 Task: Look for space in Gaillimh, Ireland from 3rd June, 2023 to 9th June, 2023 for 2 adults in price range Rs.6000 to Rs.12000. Place can be entire place with 1  bedroom having 1 bed and 1 bathroom. Property type can be house, flat, guest house, hotel. Booking option can be shelf check-in. Required host language is English.
Action: Mouse moved to (410, 72)
Screenshot: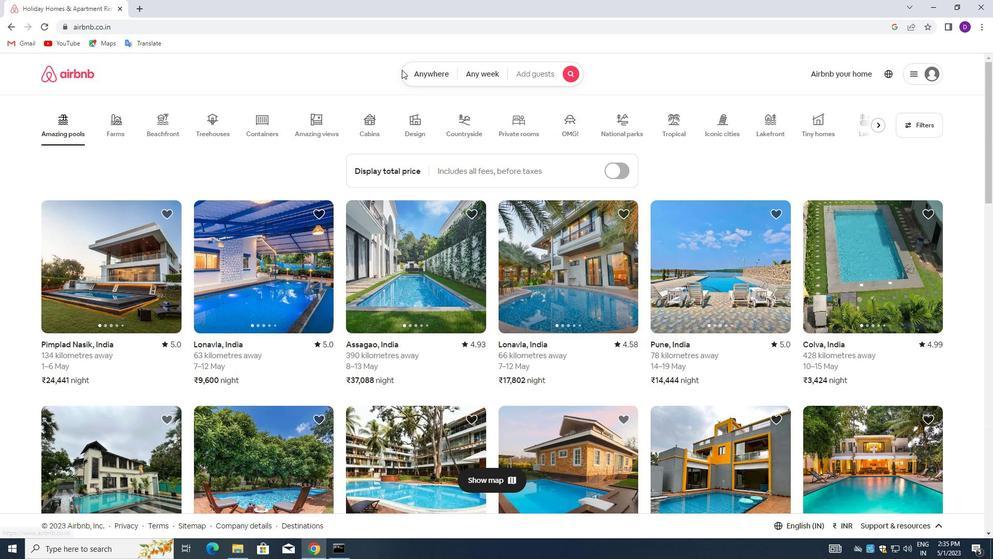 
Action: Mouse pressed left at (410, 72)
Screenshot: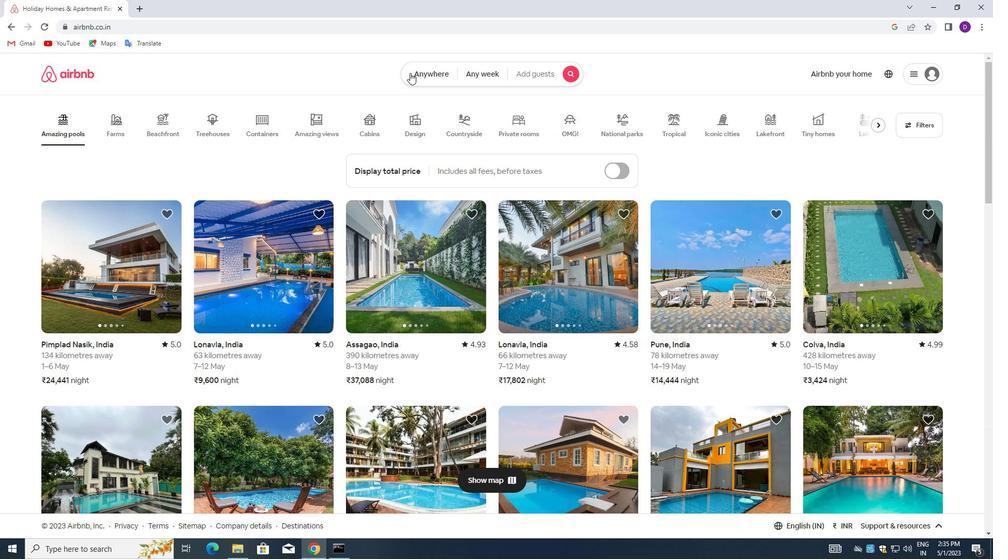 
Action: Mouse moved to (311, 115)
Screenshot: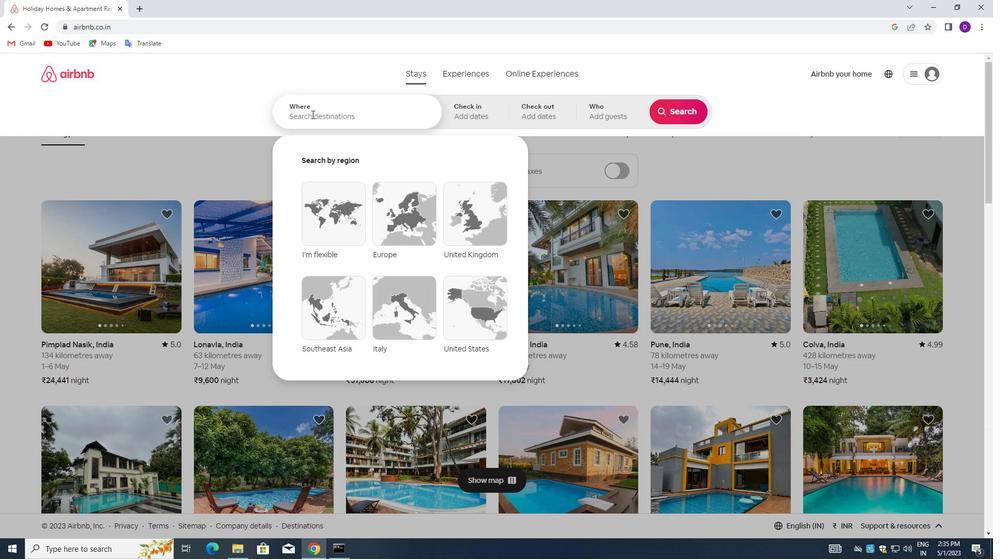 
Action: Mouse pressed left at (311, 115)
Screenshot: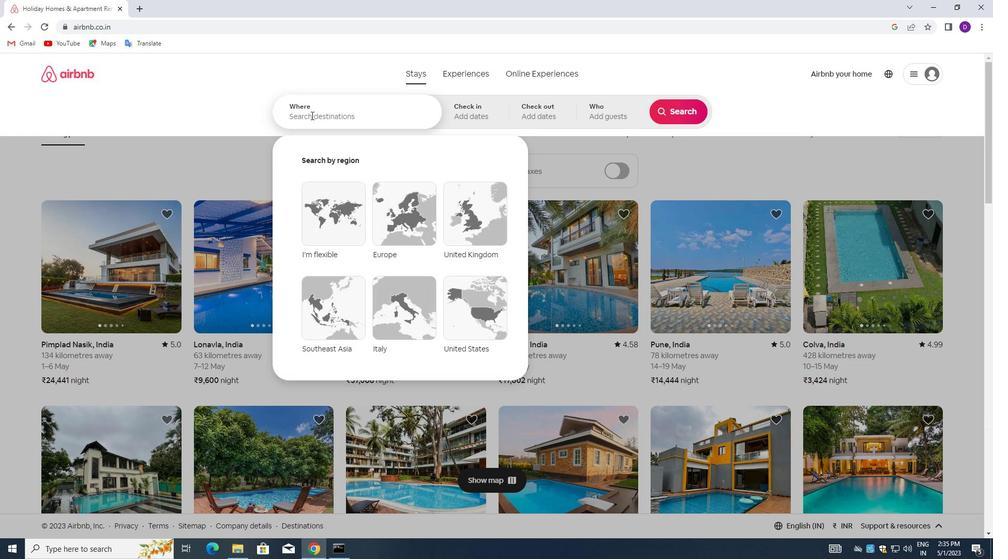 
Action: Key pressed <Key.shift>GALLIMH<Key.down><Key.enter>
Screenshot: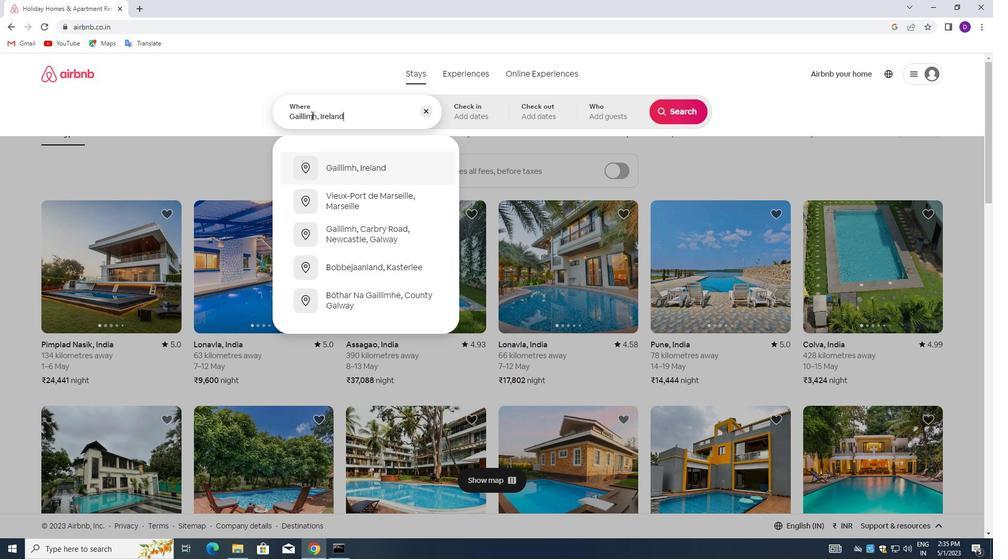 
Action: Mouse moved to (656, 242)
Screenshot: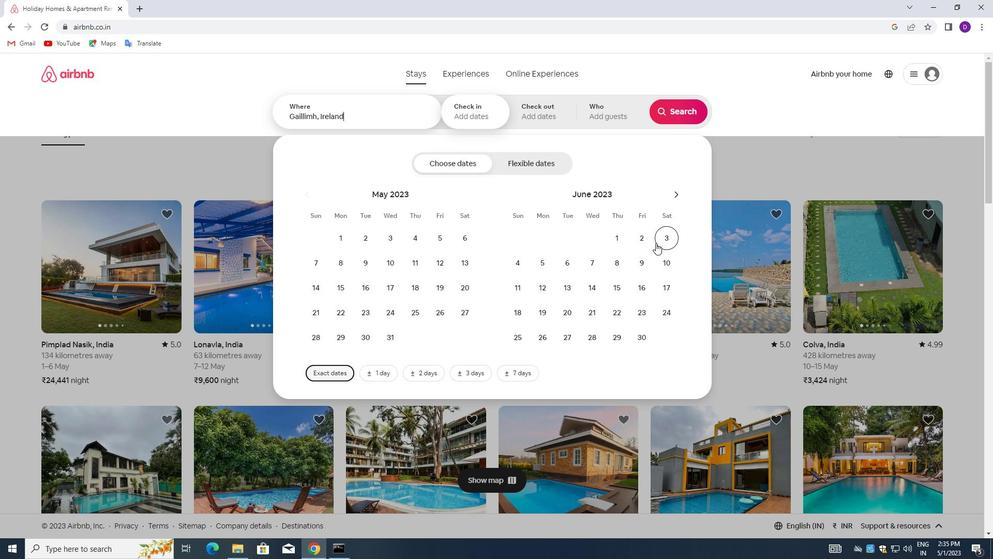 
Action: Mouse pressed left at (656, 242)
Screenshot: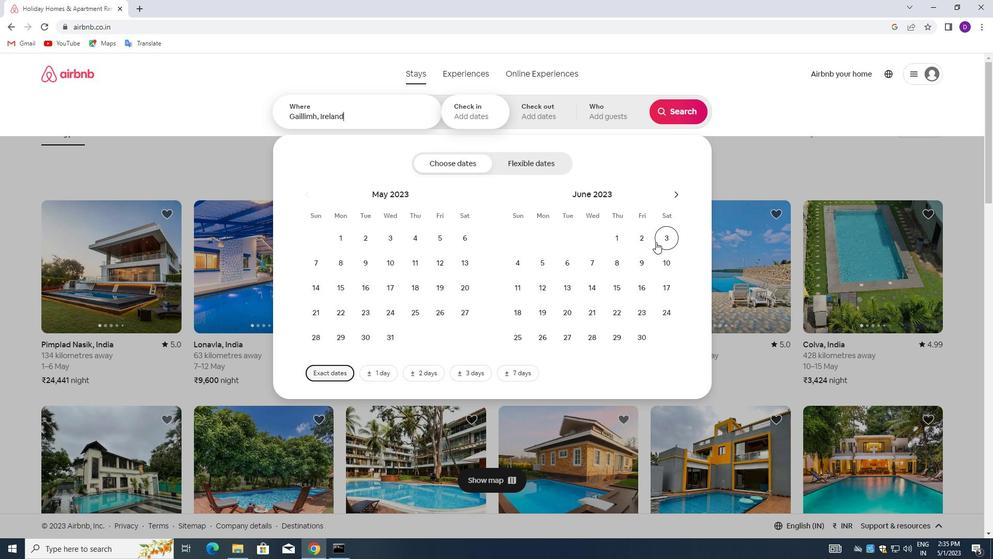 
Action: Mouse moved to (642, 260)
Screenshot: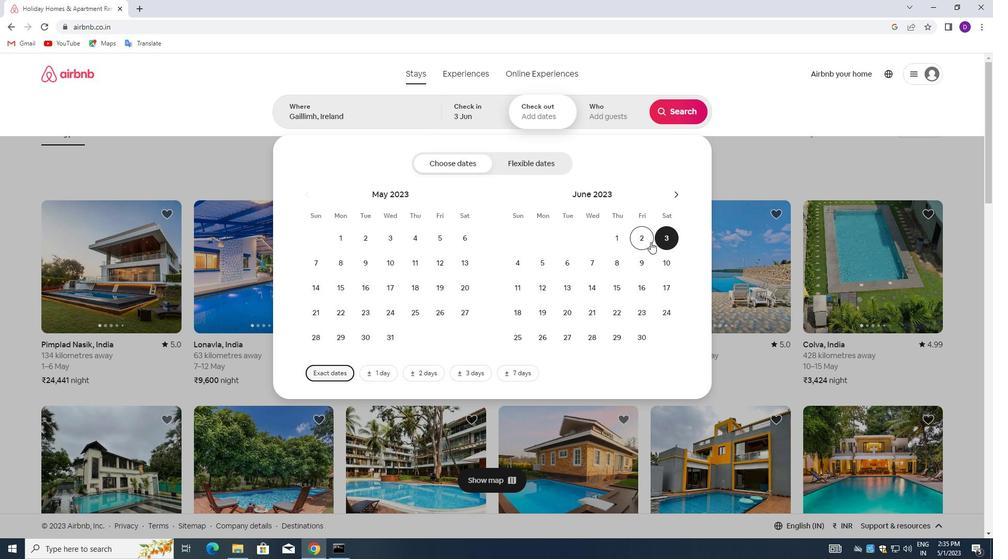 
Action: Mouse pressed left at (642, 260)
Screenshot: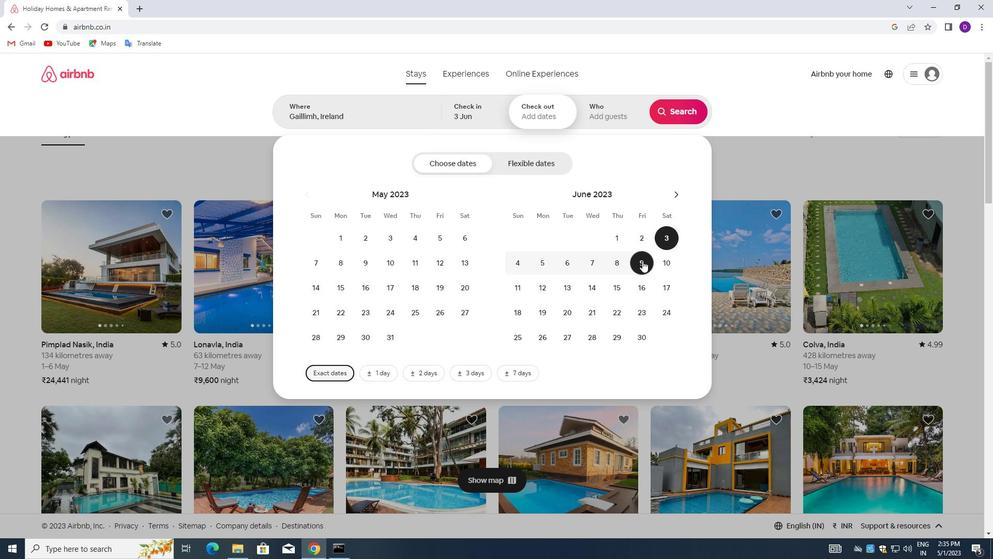 
Action: Mouse moved to (605, 111)
Screenshot: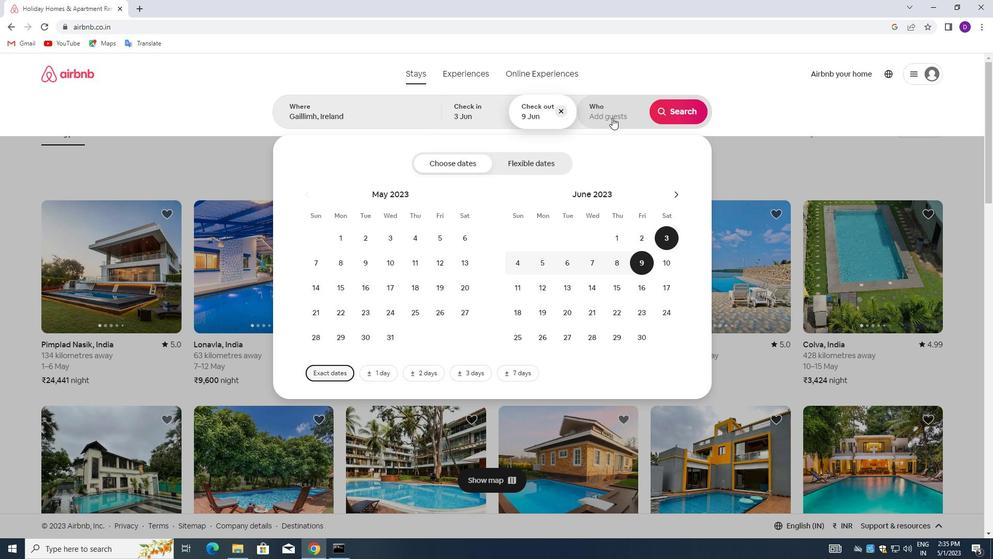 
Action: Mouse pressed left at (605, 111)
Screenshot: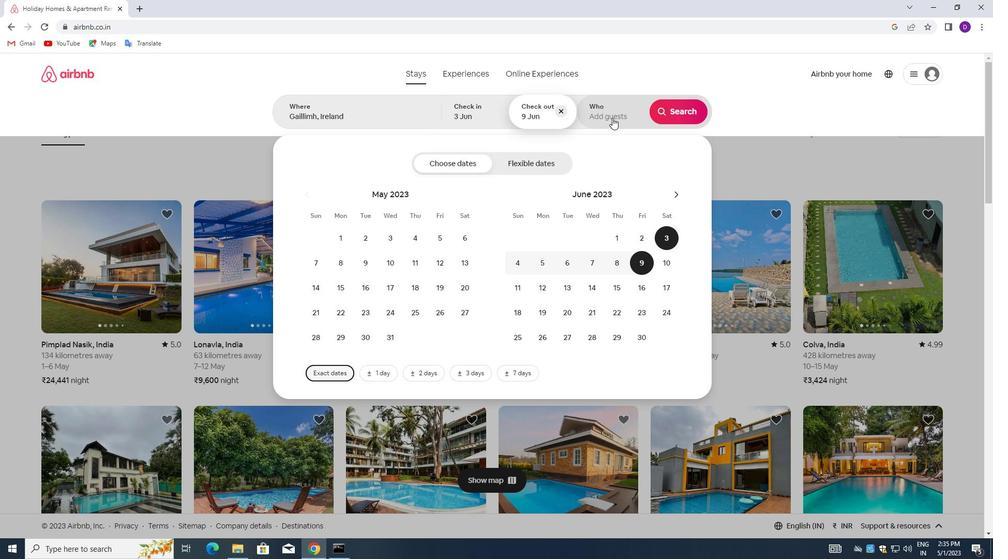 
Action: Mouse moved to (685, 166)
Screenshot: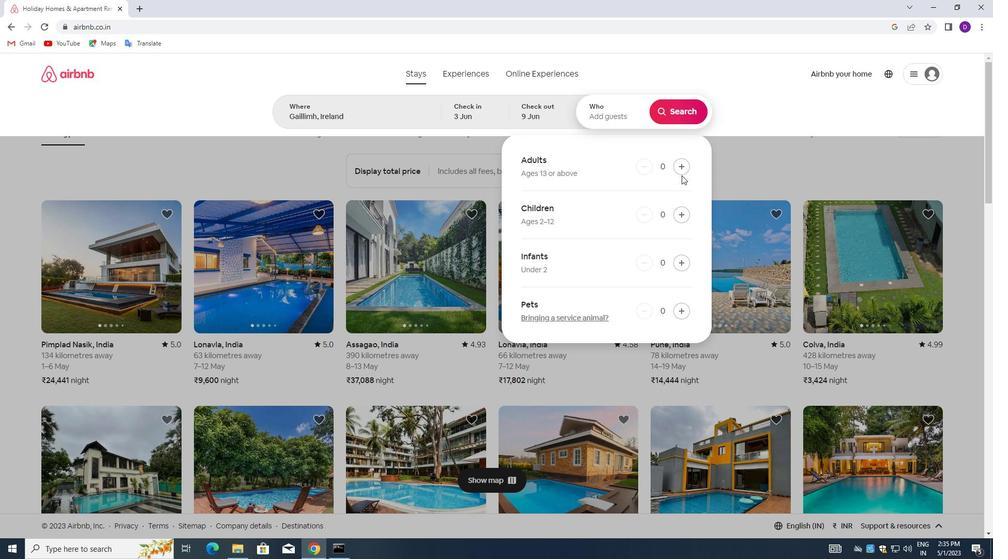 
Action: Mouse pressed left at (685, 166)
Screenshot: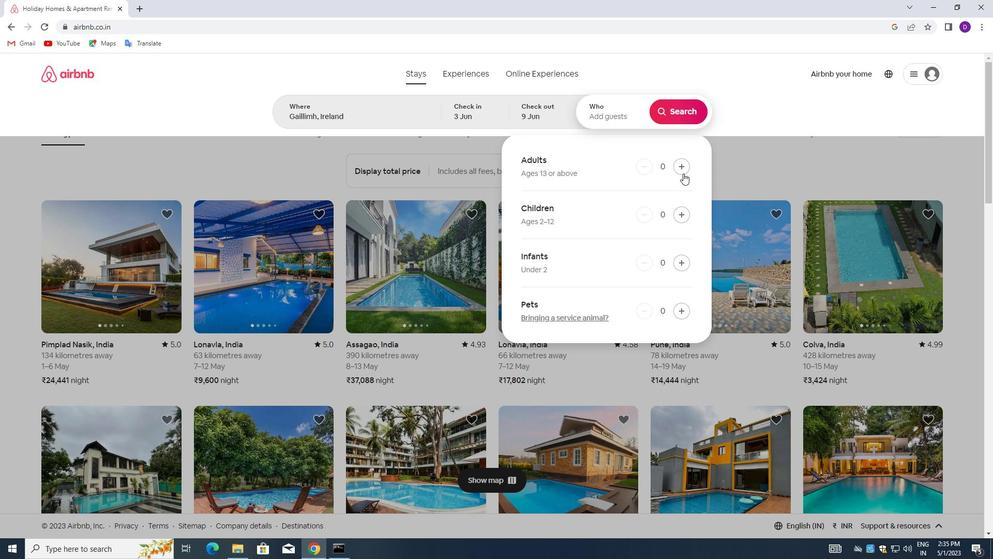 
Action: Mouse pressed left at (685, 166)
Screenshot: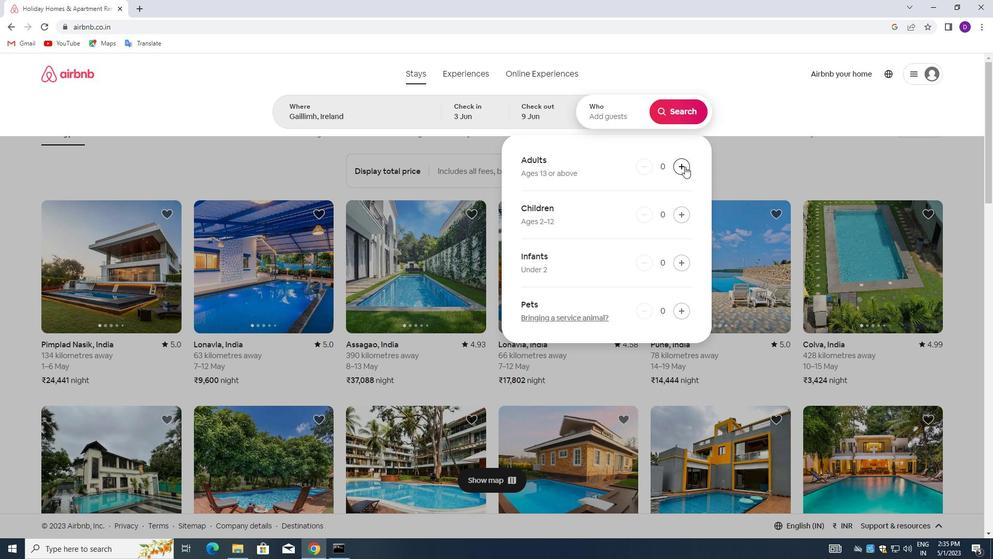 
Action: Mouse moved to (685, 113)
Screenshot: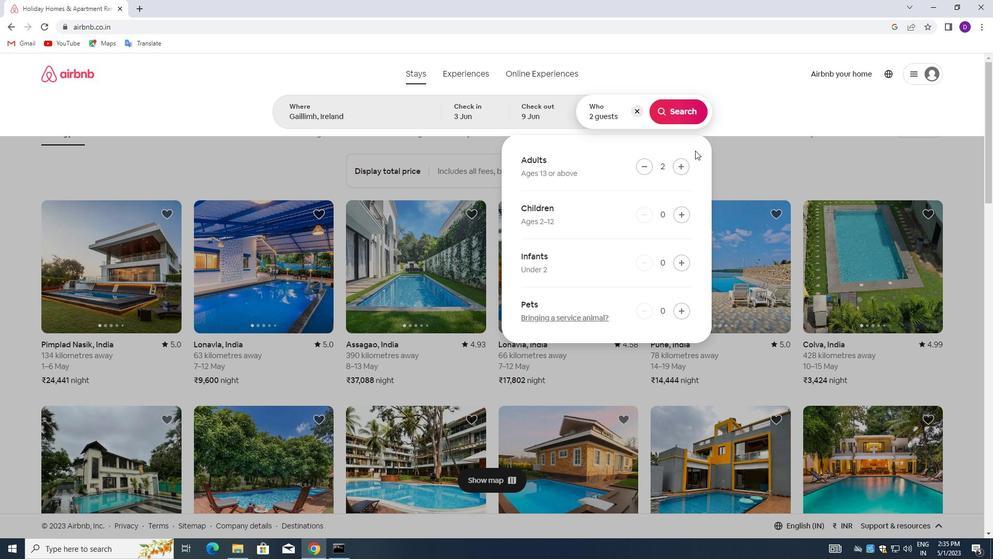 
Action: Mouse pressed left at (685, 113)
Screenshot: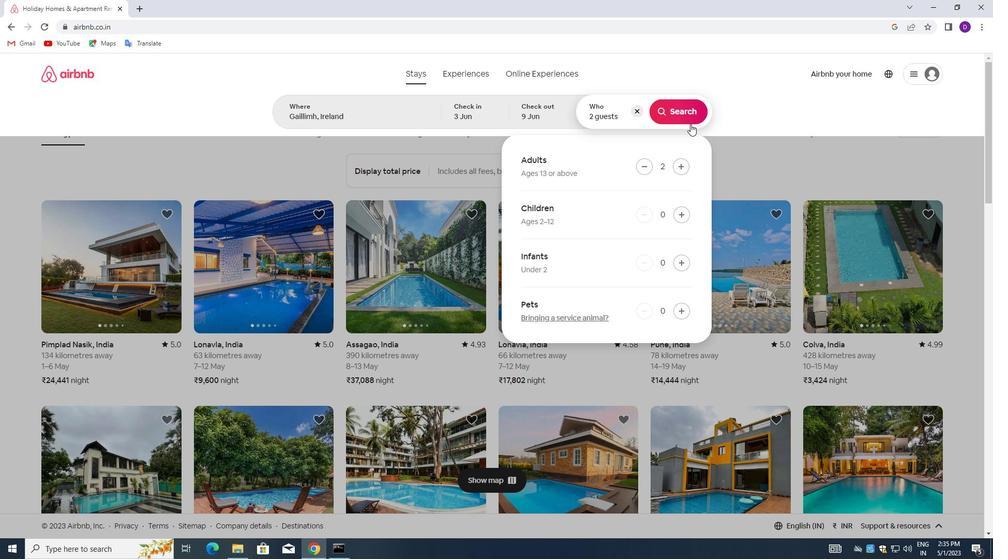 
Action: Mouse moved to (933, 113)
Screenshot: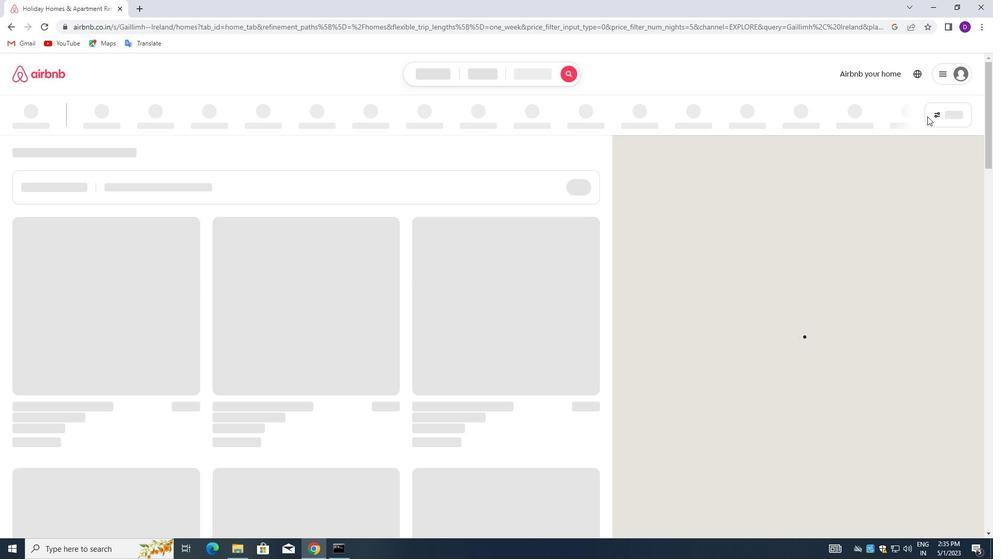 
Action: Mouse pressed left at (933, 113)
Screenshot: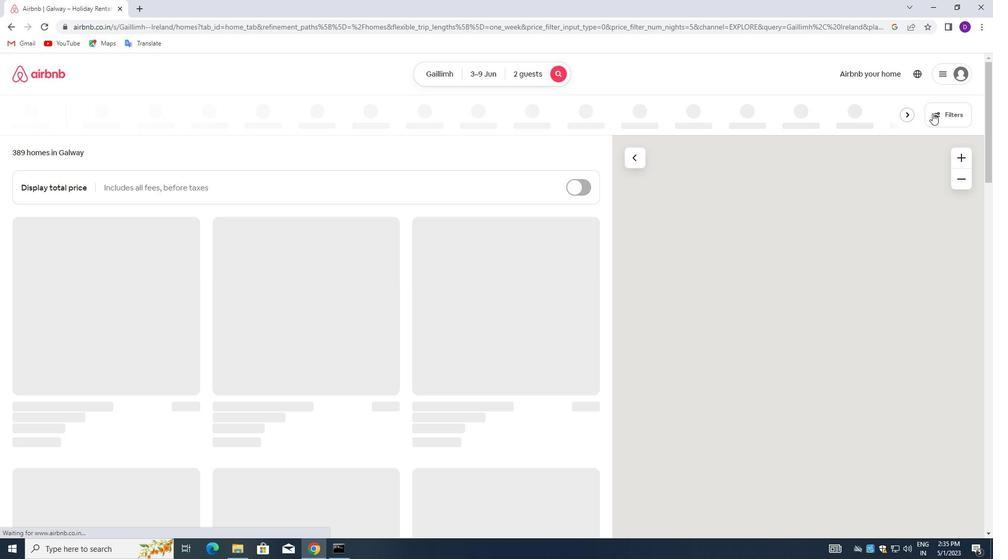 
Action: Mouse moved to (365, 246)
Screenshot: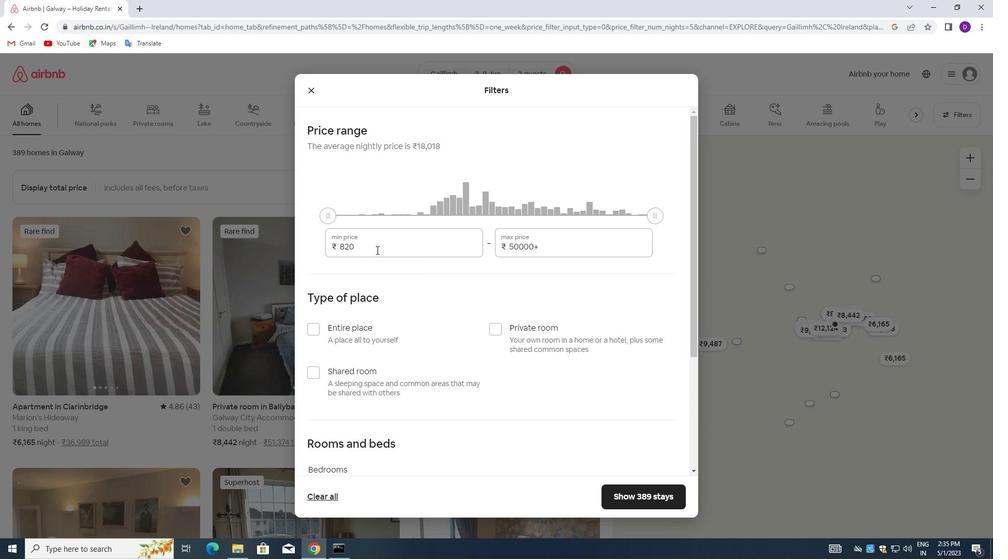 
Action: Mouse pressed left at (365, 246)
Screenshot: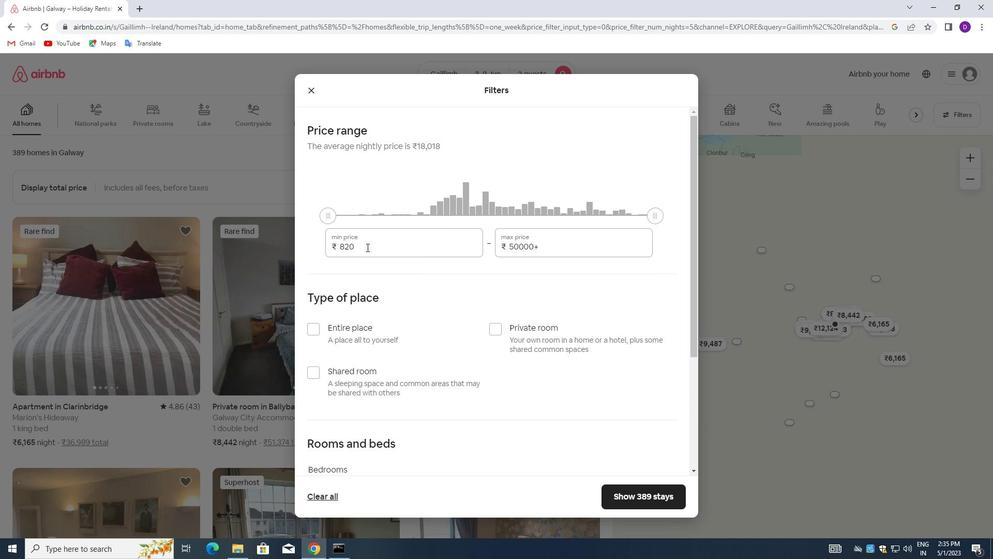 
Action: Mouse pressed left at (365, 246)
Screenshot: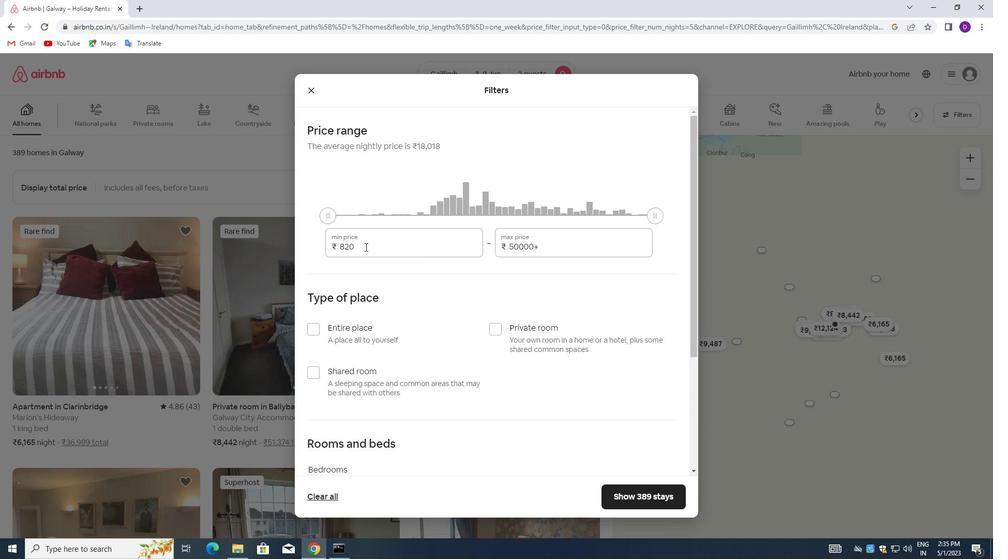 
Action: Key pressed 6000<Key.tab>12000
Screenshot: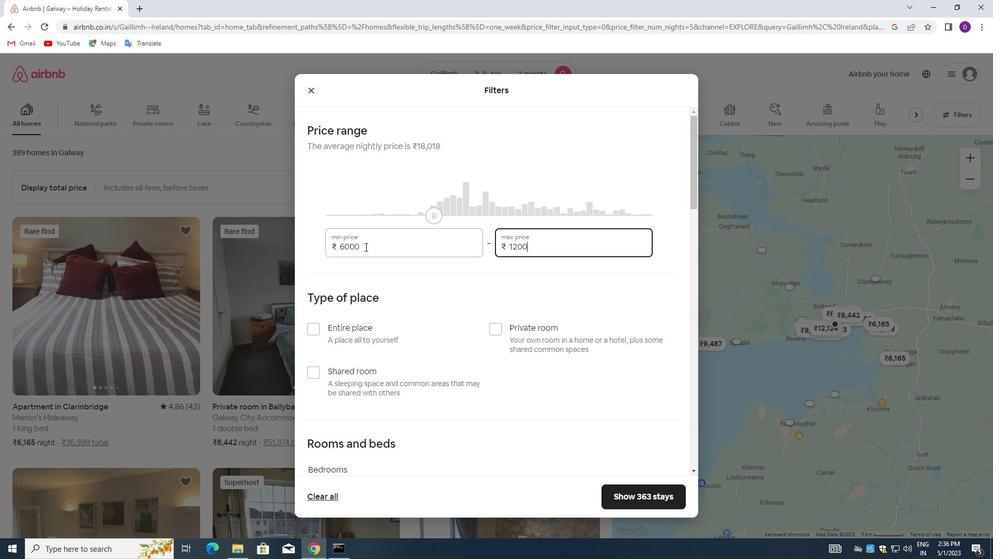 
Action: Mouse moved to (306, 325)
Screenshot: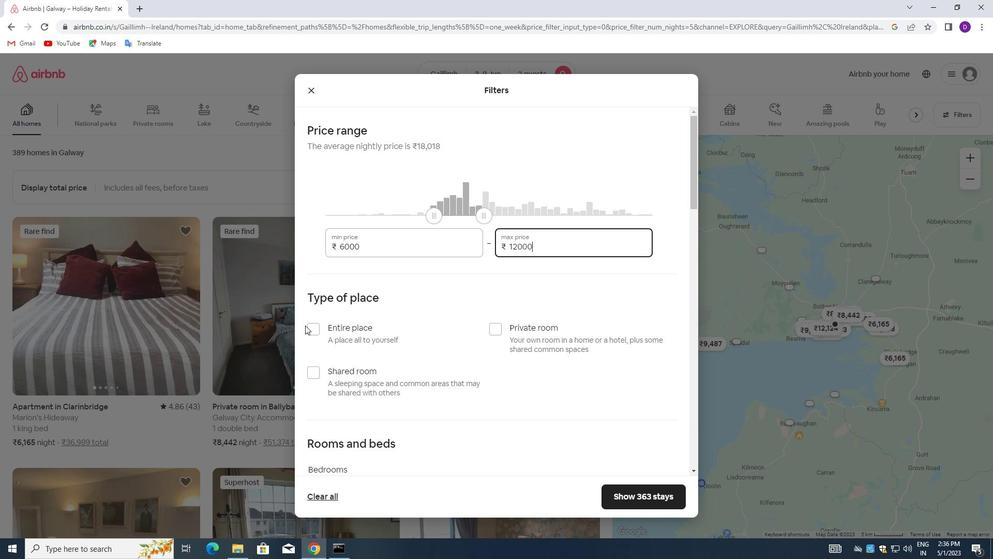 
Action: Mouse pressed left at (306, 325)
Screenshot: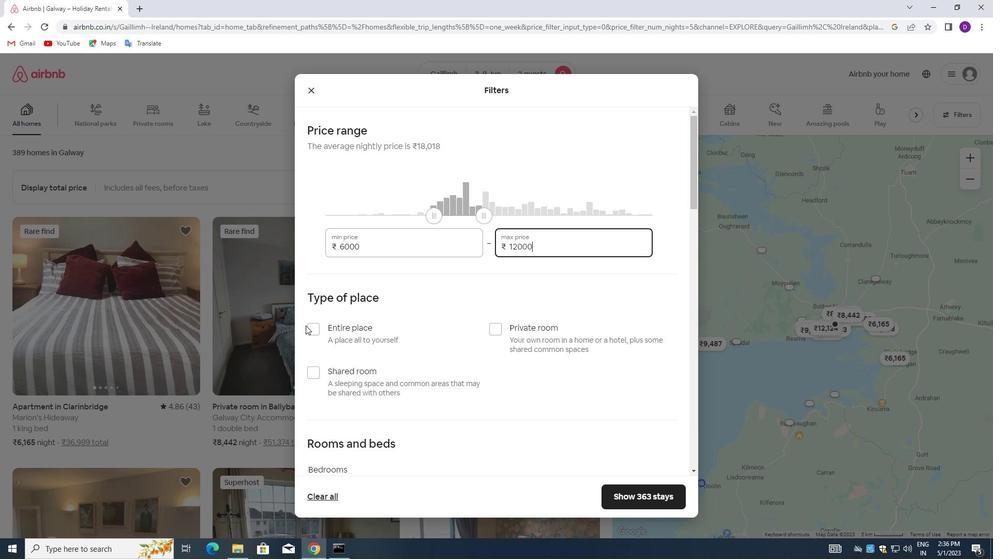 
Action: Mouse moved to (310, 327)
Screenshot: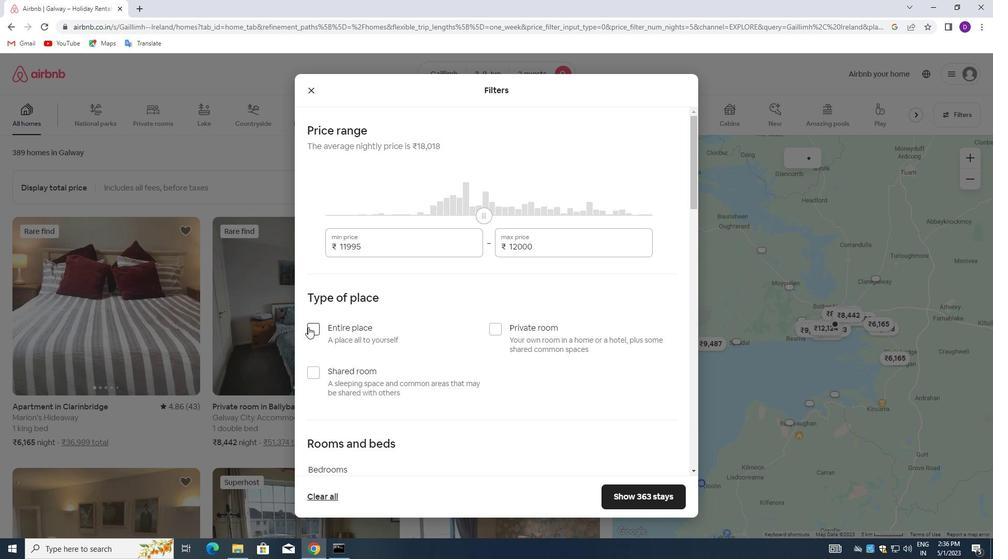 
Action: Mouse pressed left at (310, 327)
Screenshot: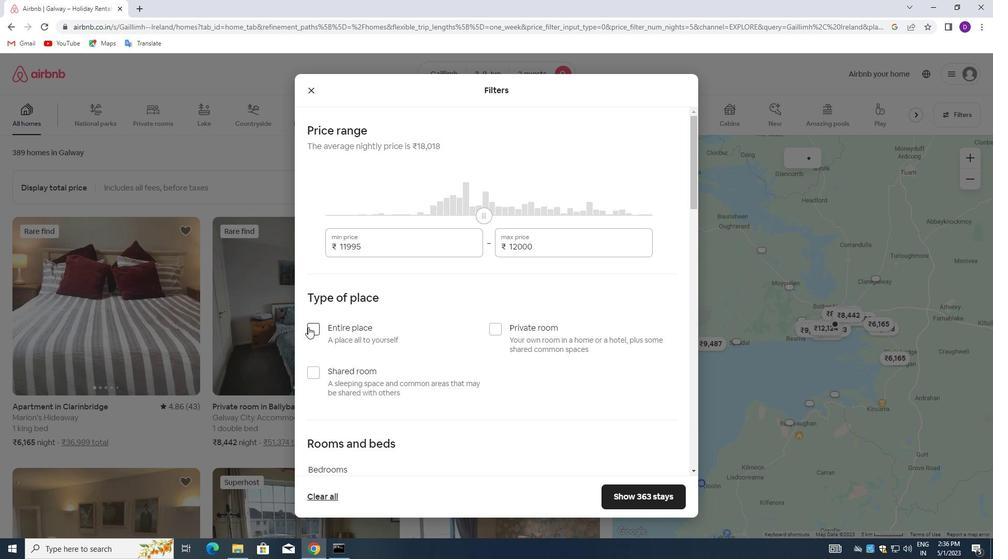 
Action: Mouse moved to (418, 327)
Screenshot: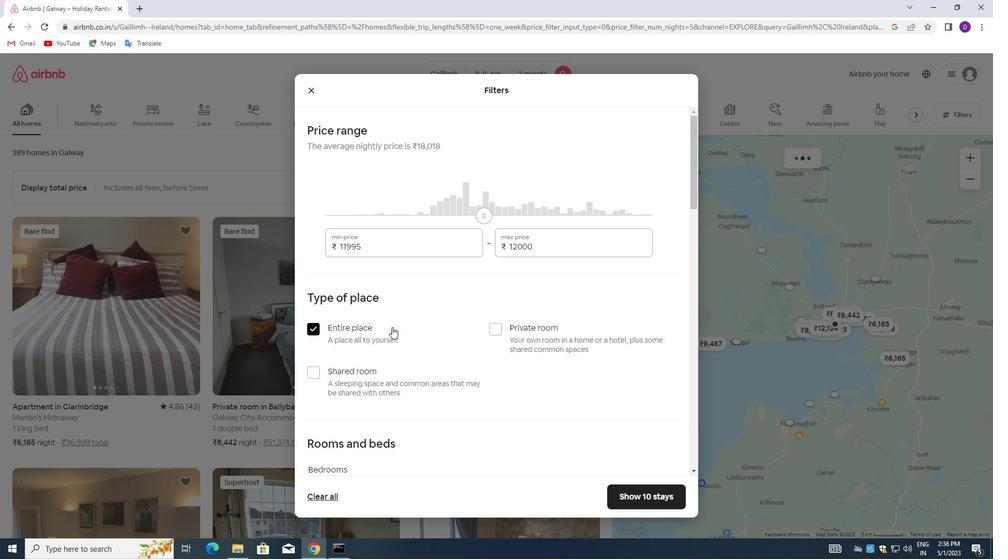 
Action: Mouse scrolled (418, 327) with delta (0, 0)
Screenshot: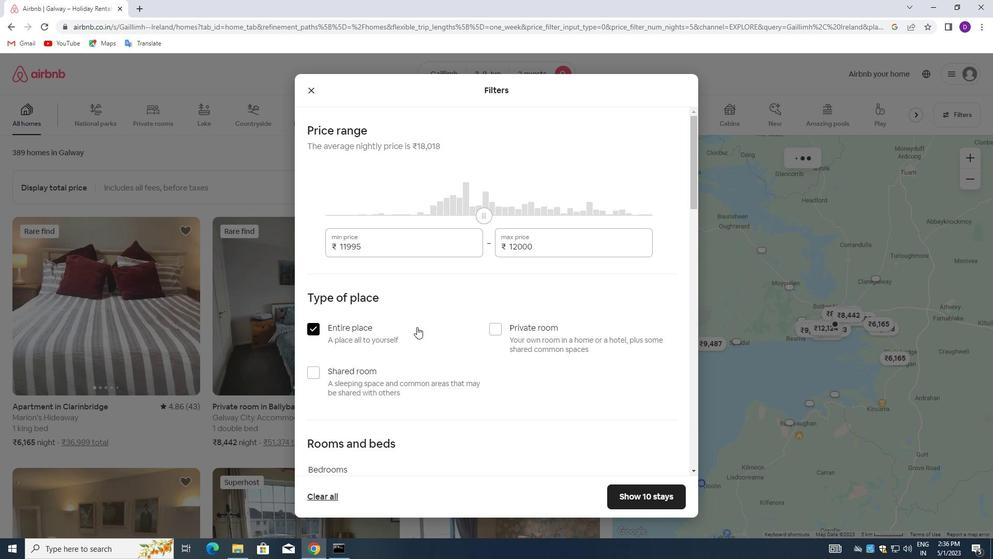 
Action: Mouse moved to (419, 327)
Screenshot: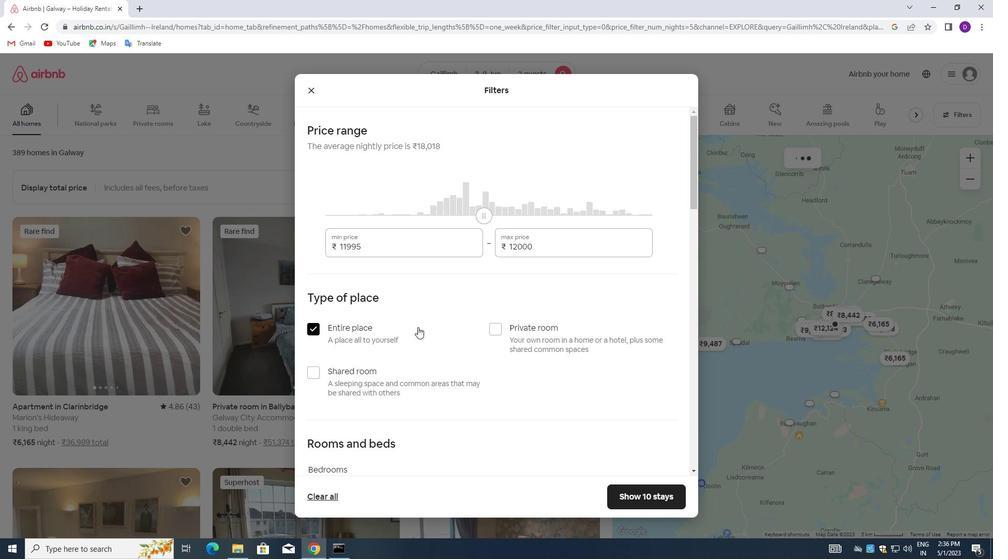 
Action: Mouse scrolled (419, 327) with delta (0, 0)
Screenshot: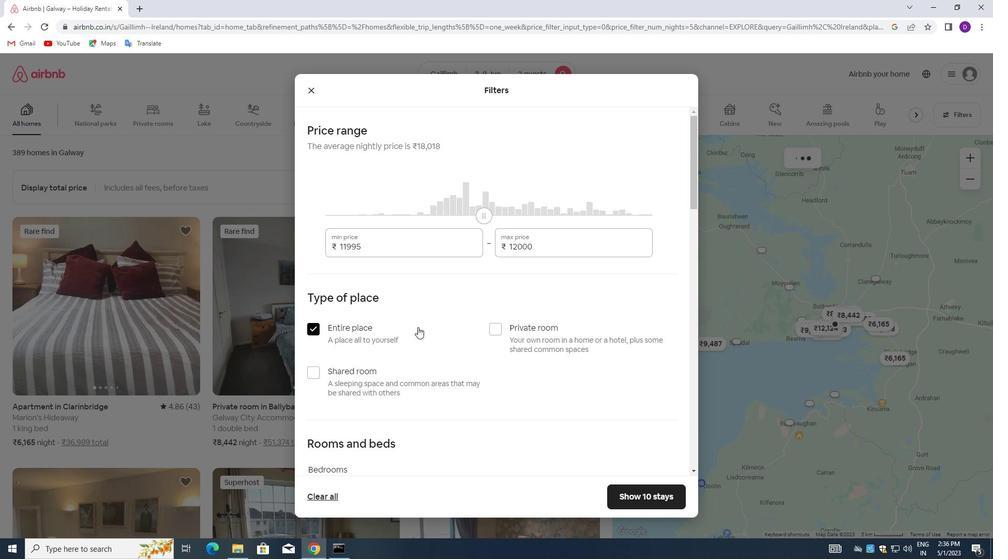 
Action: Mouse scrolled (419, 327) with delta (0, 0)
Screenshot: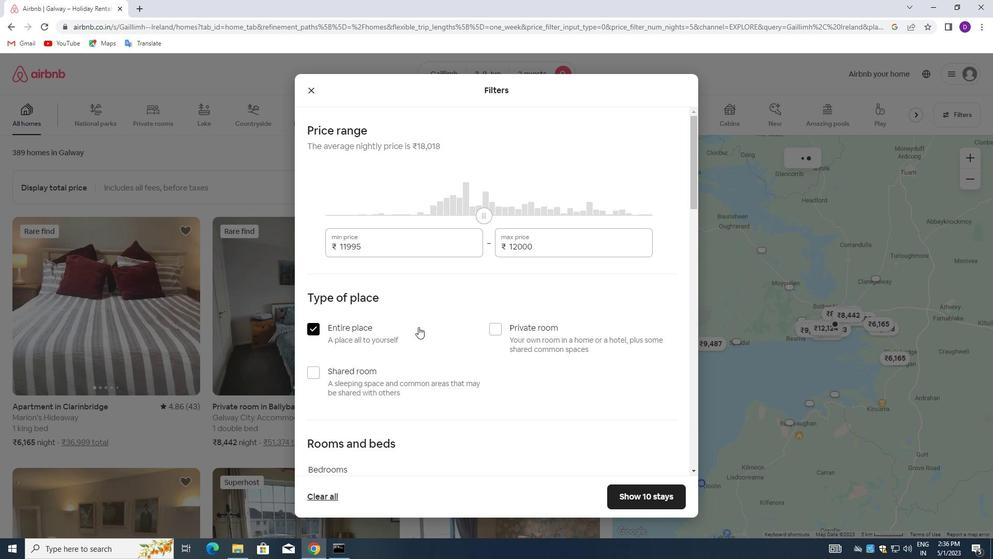 
Action: Mouse scrolled (419, 327) with delta (0, 0)
Screenshot: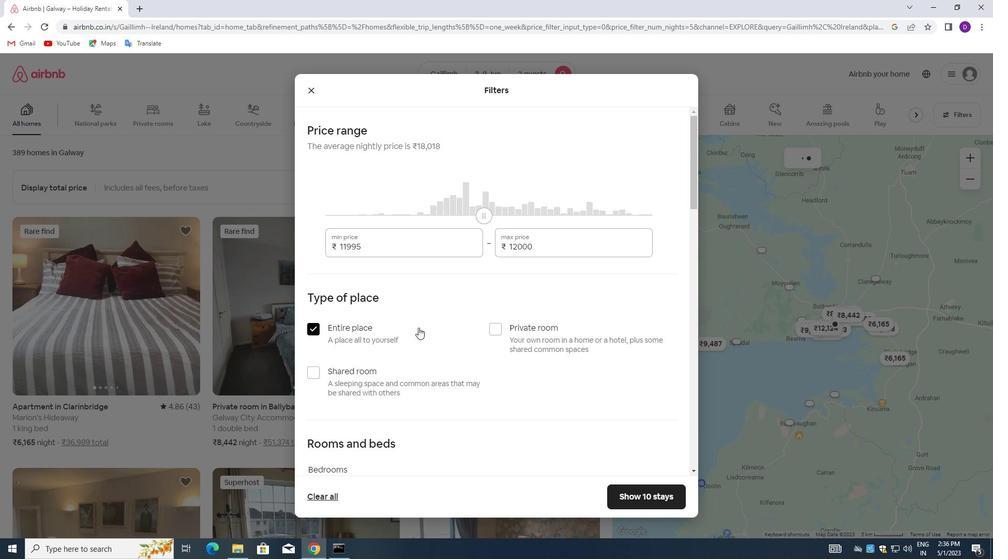 
Action: Mouse scrolled (419, 327) with delta (0, 0)
Screenshot: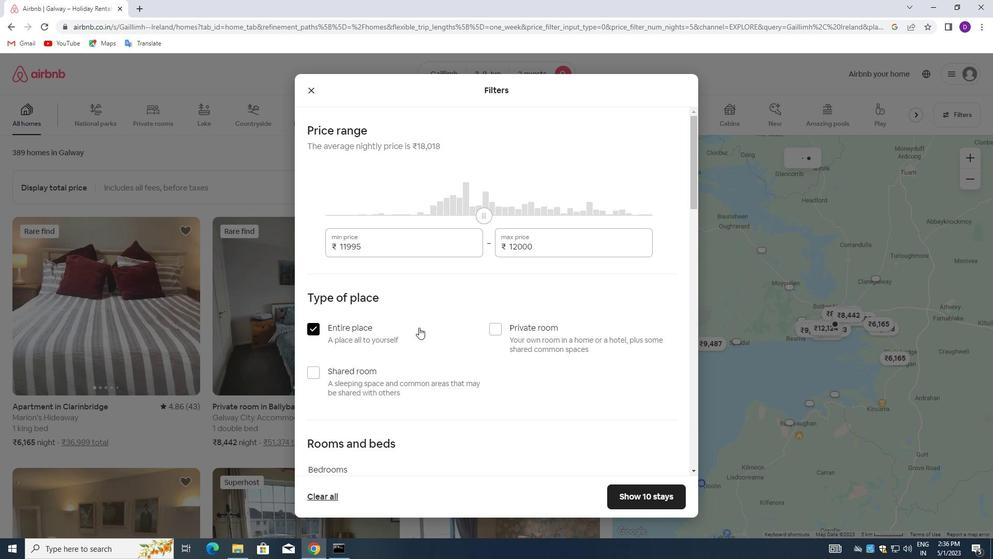 
Action: Mouse moved to (372, 245)
Screenshot: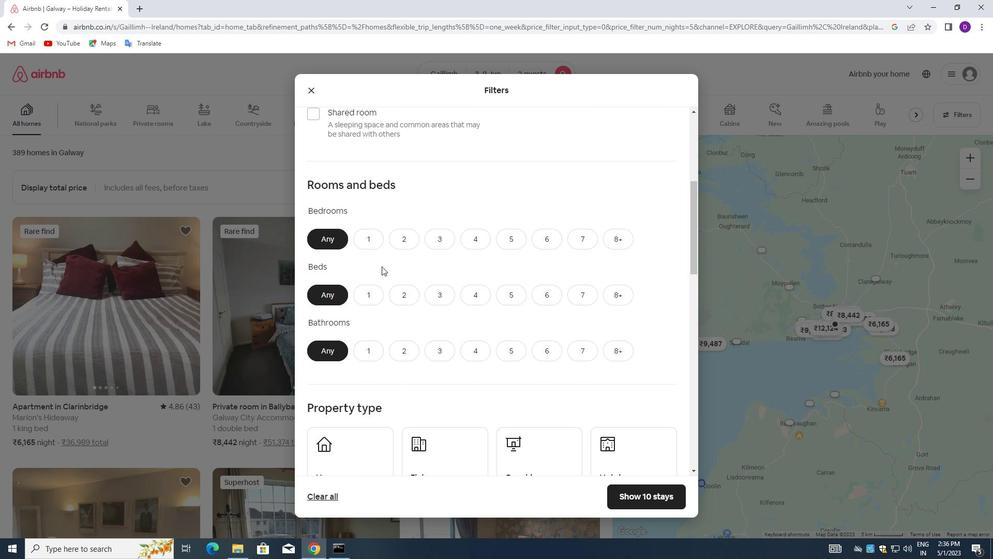 
Action: Mouse pressed left at (372, 245)
Screenshot: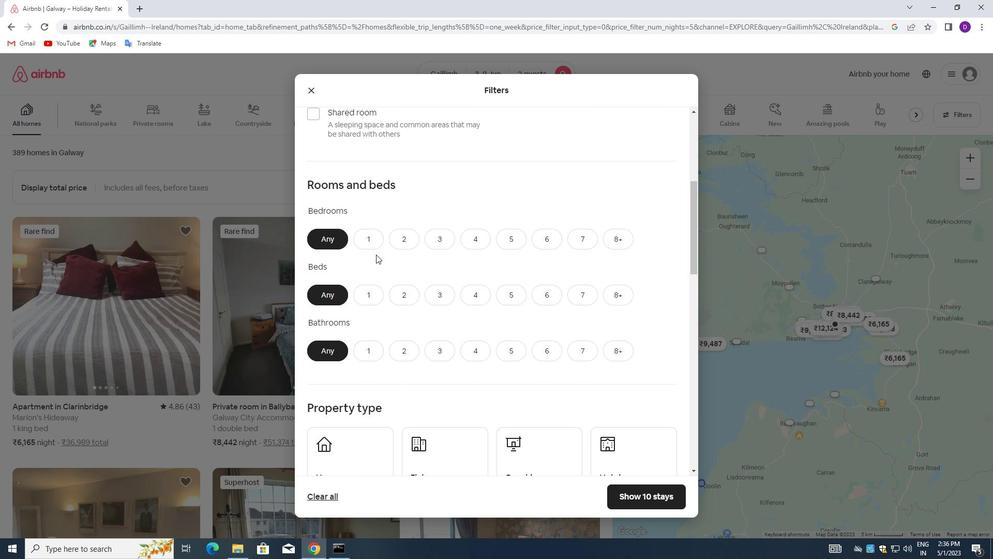
Action: Mouse moved to (366, 288)
Screenshot: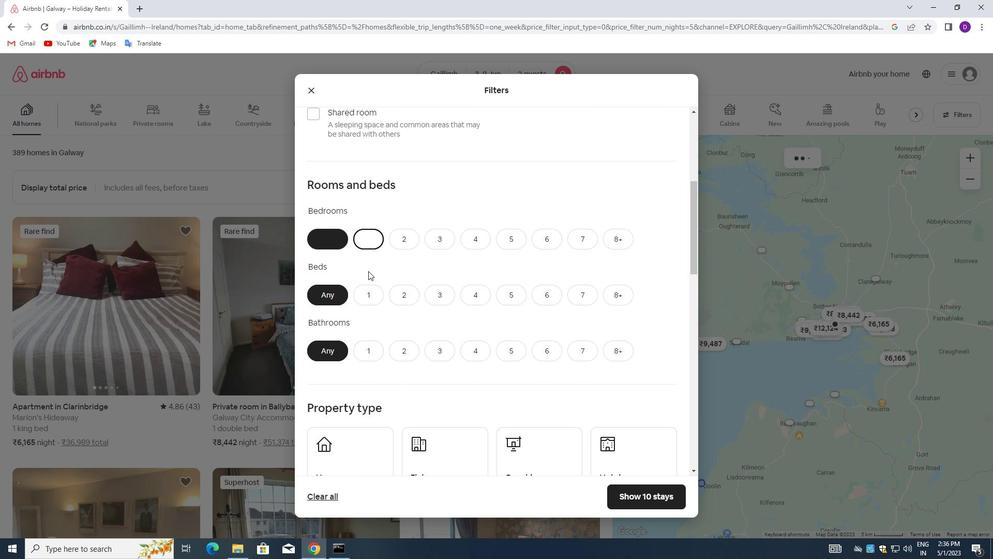 
Action: Mouse pressed left at (366, 288)
Screenshot: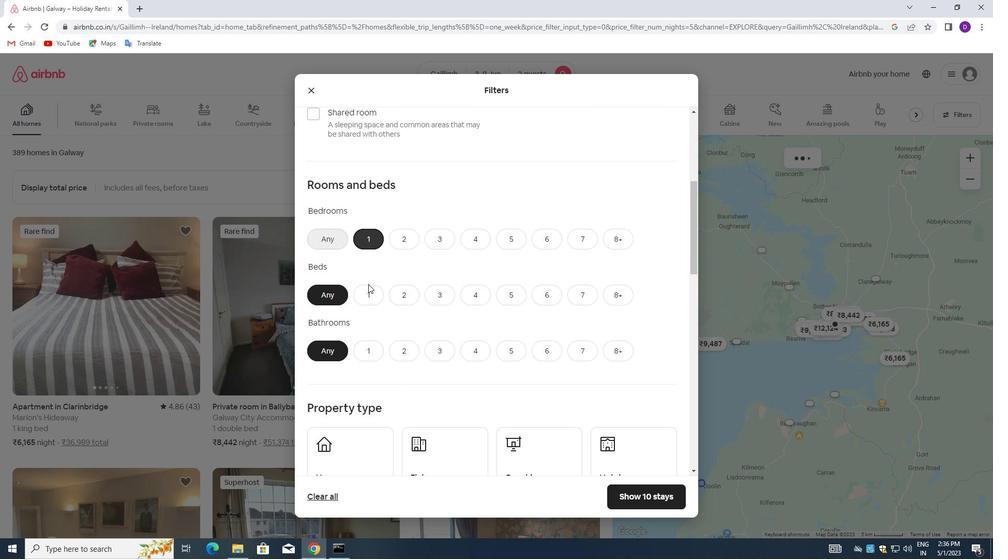 
Action: Mouse moved to (365, 343)
Screenshot: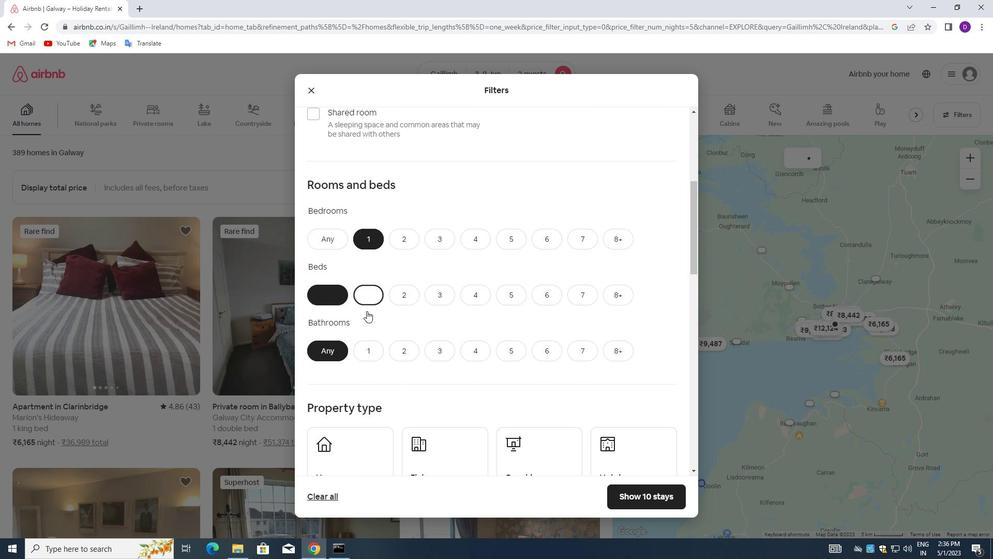 
Action: Mouse pressed left at (365, 343)
Screenshot: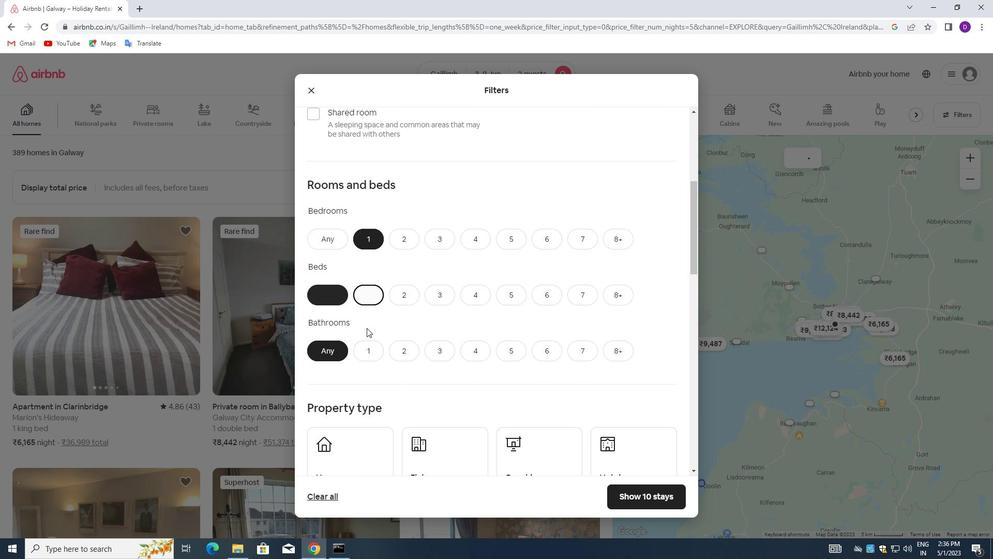 
Action: Mouse moved to (423, 324)
Screenshot: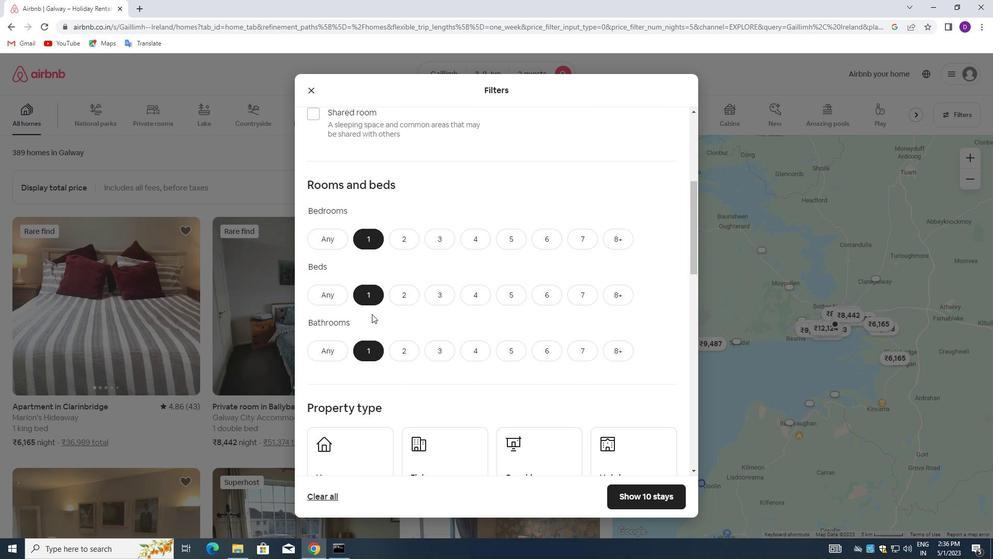 
Action: Mouse scrolled (423, 324) with delta (0, 0)
Screenshot: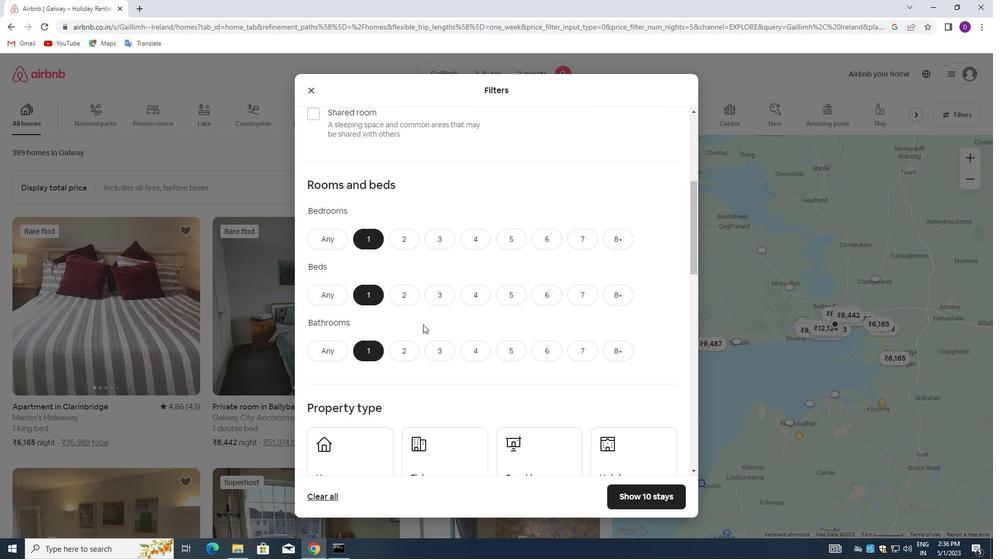 
Action: Mouse scrolled (423, 324) with delta (0, 0)
Screenshot: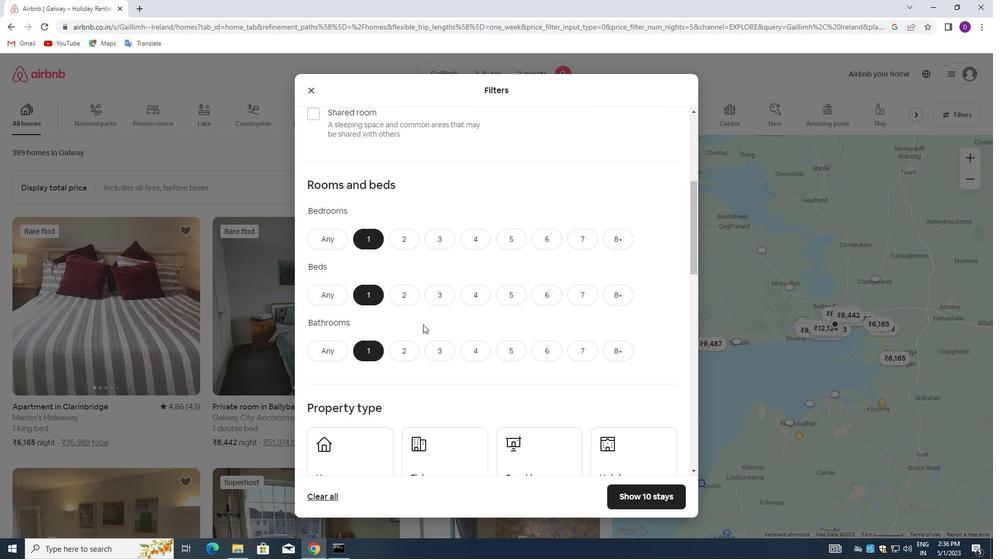 
Action: Mouse scrolled (423, 324) with delta (0, 0)
Screenshot: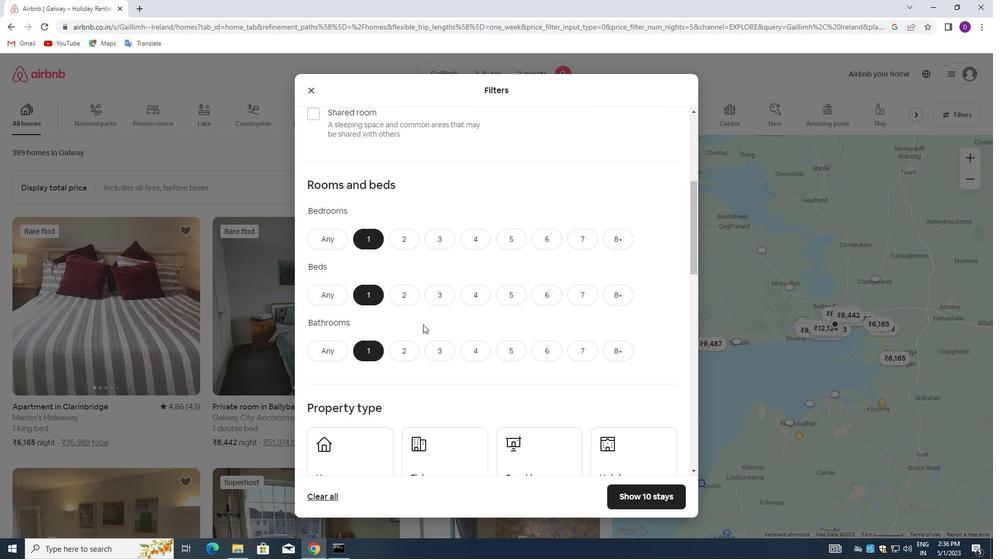 
Action: Mouse moved to (371, 306)
Screenshot: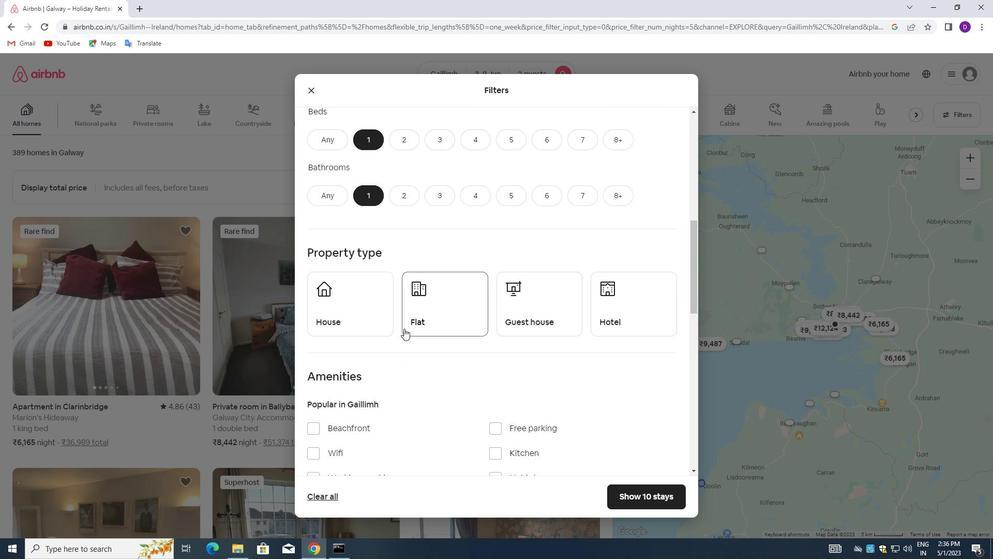 
Action: Mouse pressed left at (371, 306)
Screenshot: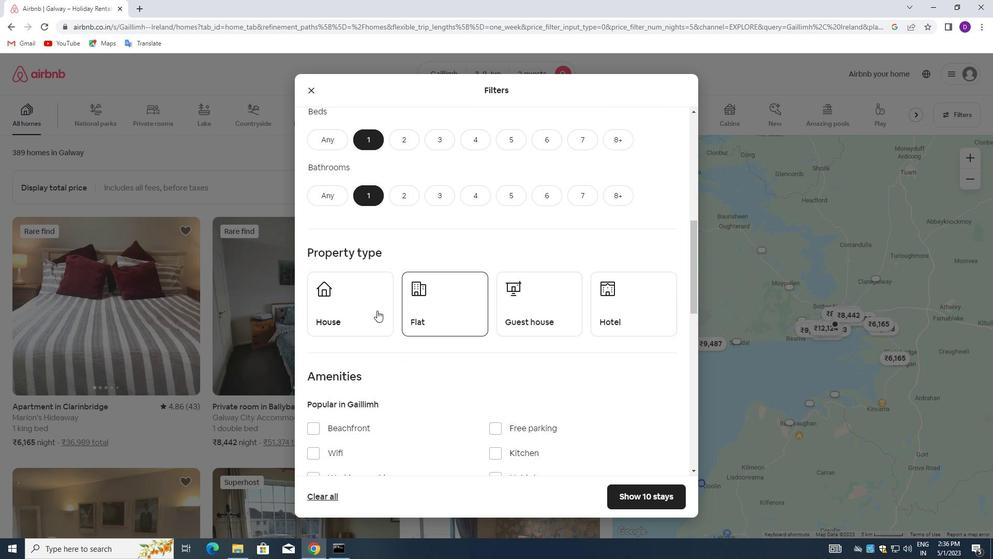 
Action: Mouse moved to (417, 302)
Screenshot: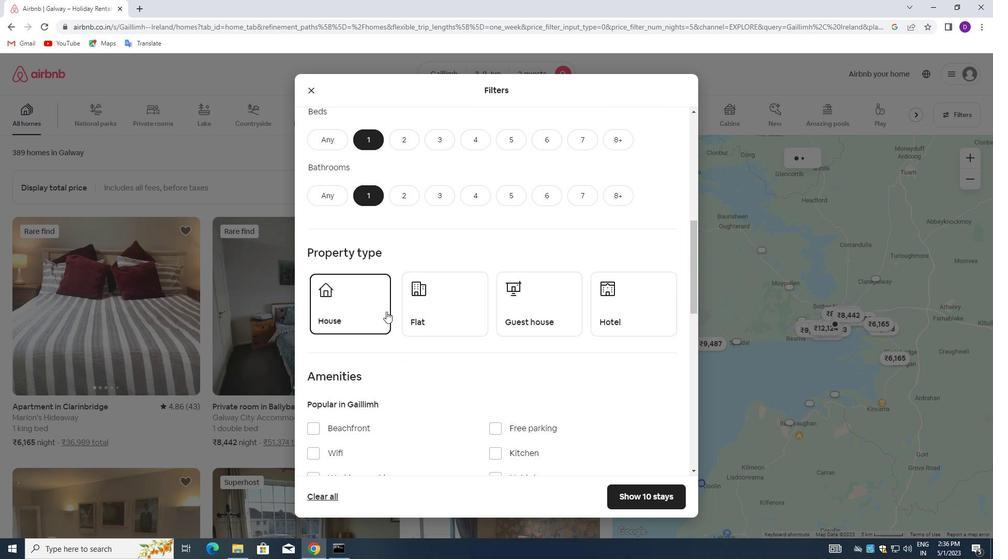
Action: Mouse pressed left at (417, 302)
Screenshot: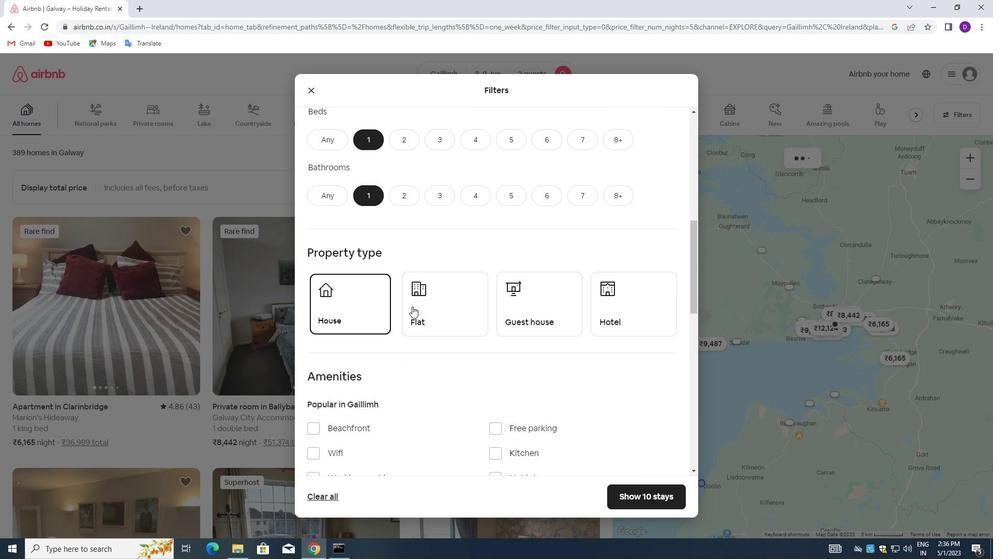 
Action: Mouse moved to (500, 307)
Screenshot: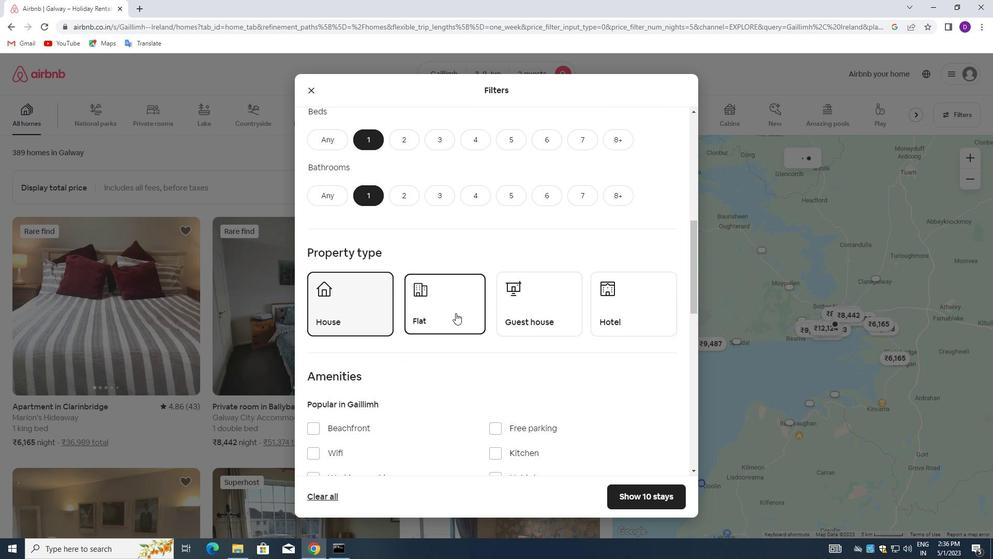 
Action: Mouse pressed left at (500, 307)
Screenshot: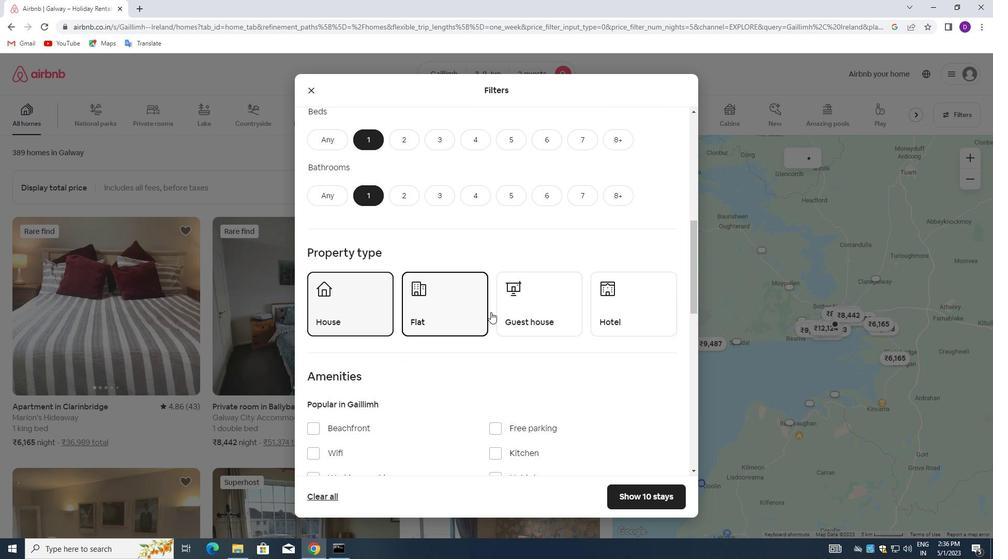 
Action: Mouse moved to (616, 302)
Screenshot: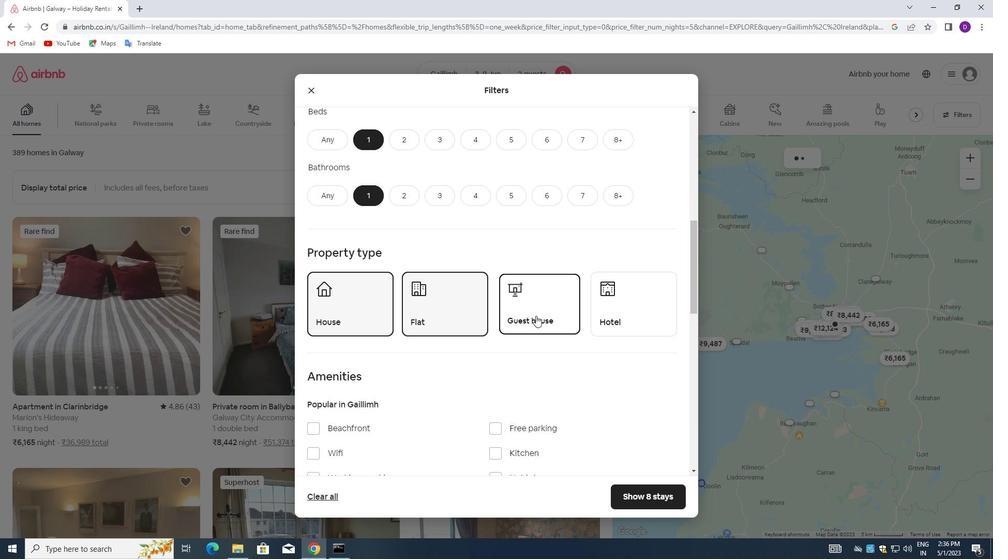 
Action: Mouse pressed left at (616, 302)
Screenshot: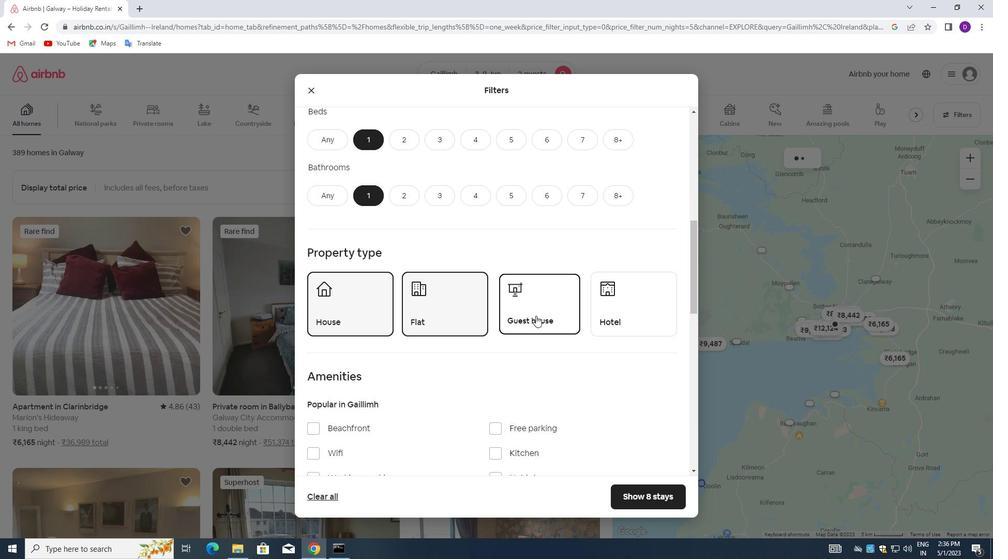 
Action: Mouse moved to (488, 316)
Screenshot: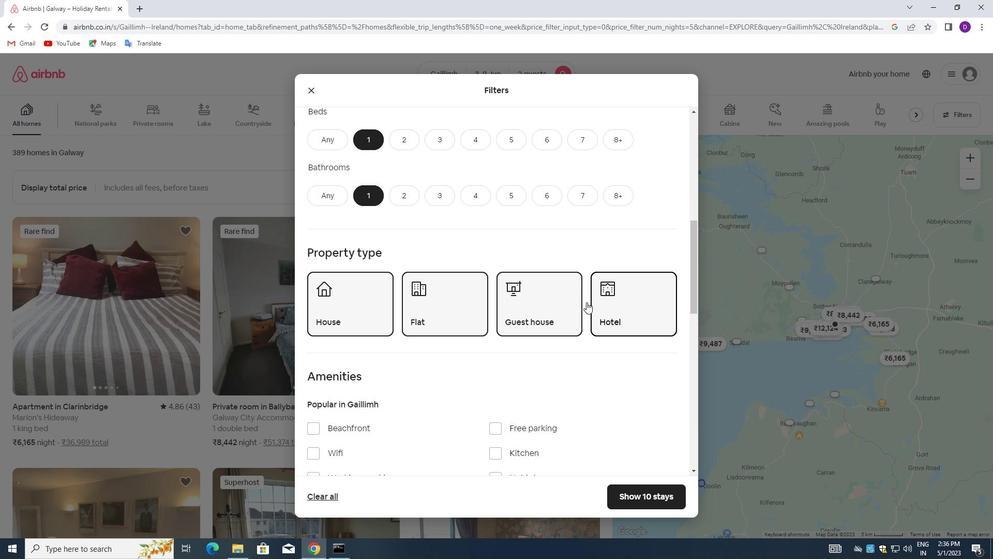 
Action: Mouse scrolled (488, 316) with delta (0, 0)
Screenshot: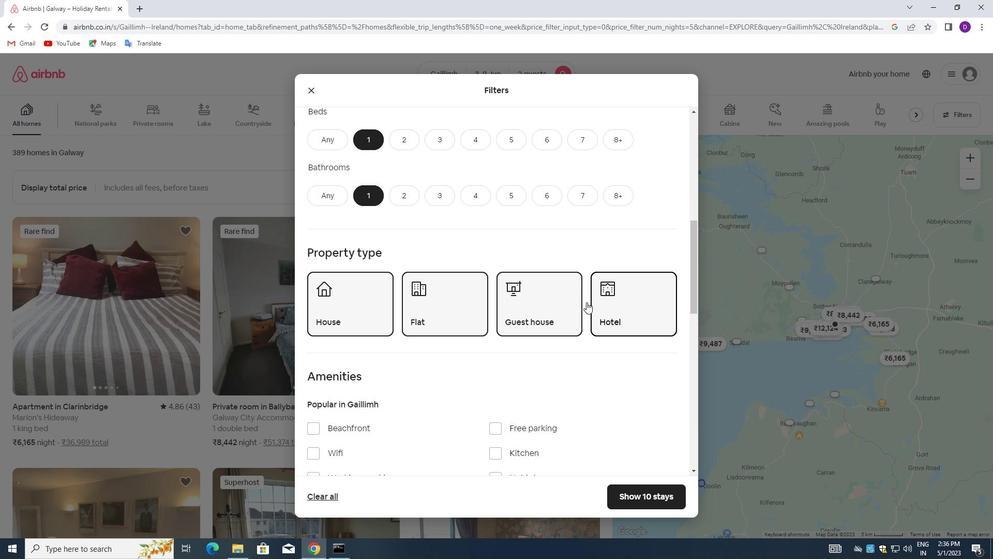 
Action: Mouse moved to (478, 317)
Screenshot: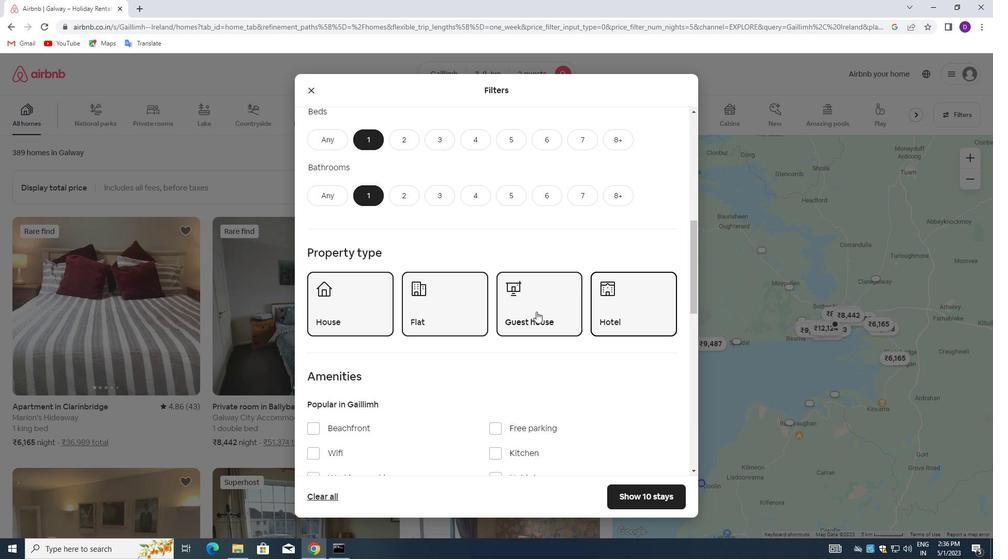 
Action: Mouse scrolled (478, 316) with delta (0, 0)
Screenshot: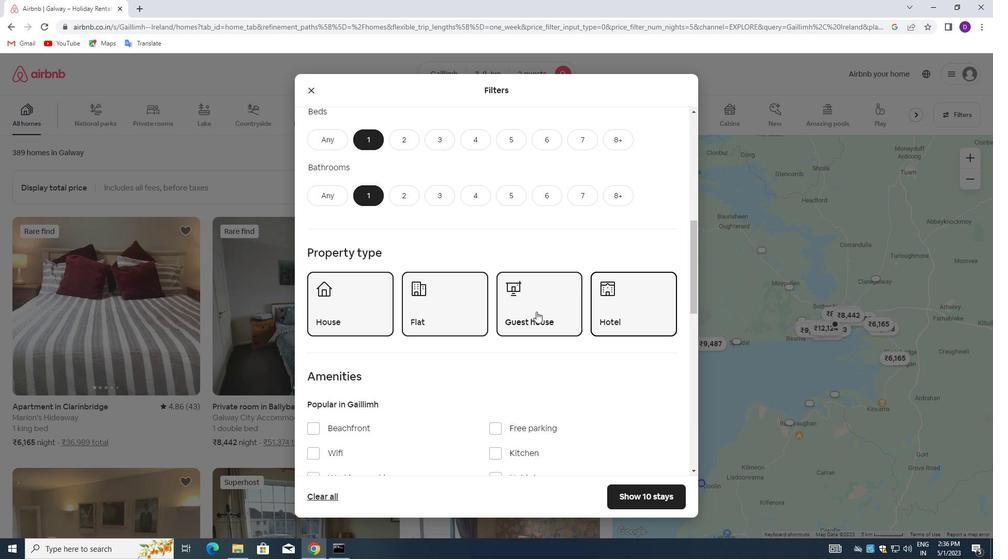 
Action: Mouse moved to (470, 317)
Screenshot: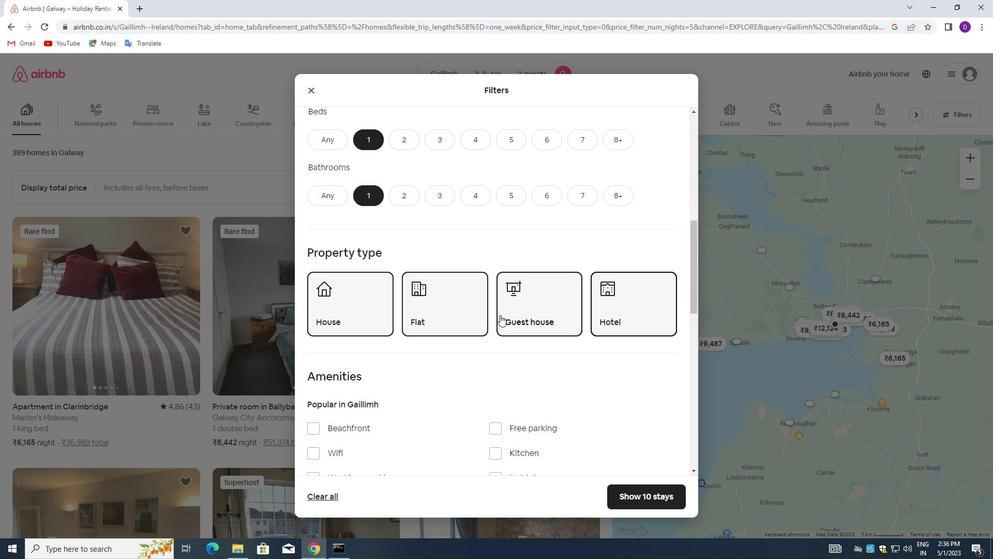 
Action: Mouse scrolled (470, 317) with delta (0, 0)
Screenshot: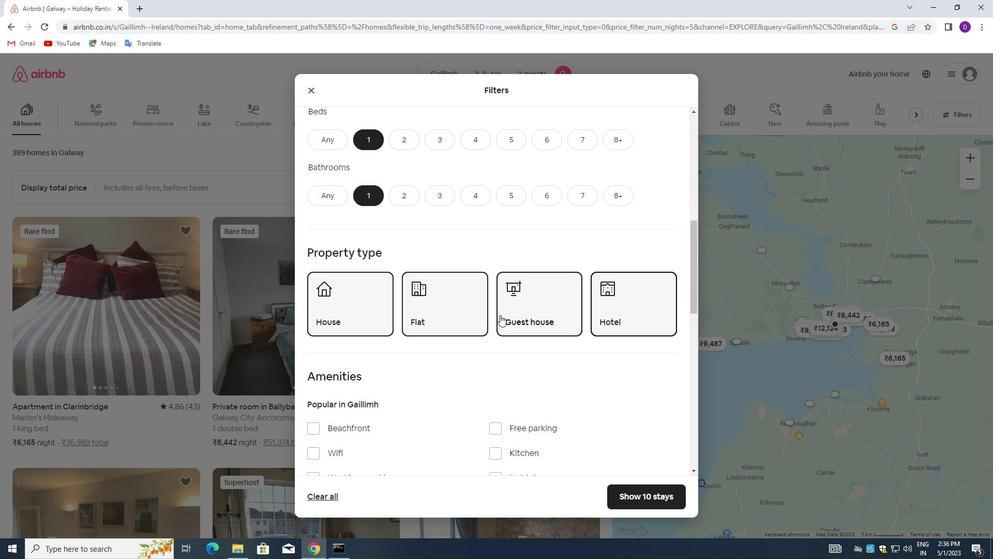 
Action: Mouse moved to (464, 319)
Screenshot: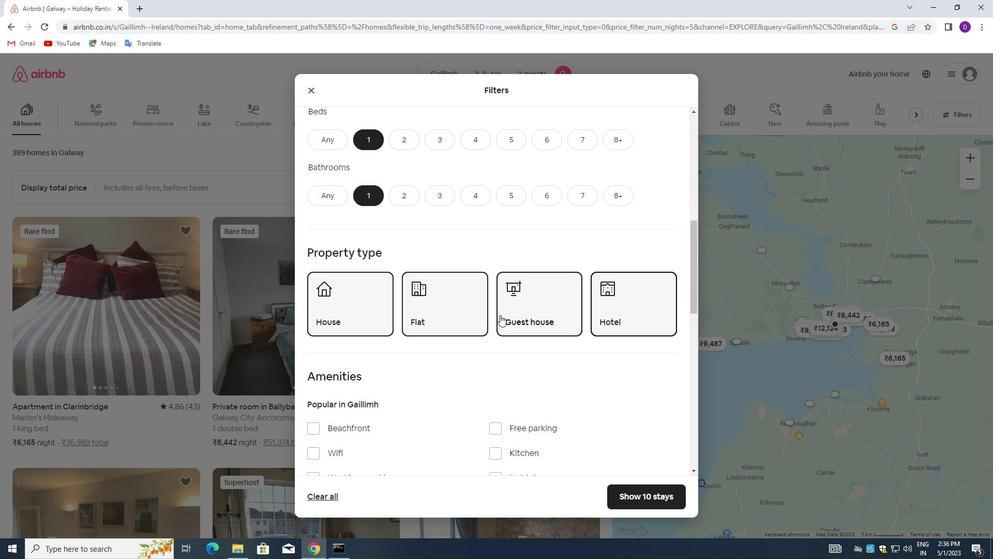 
Action: Mouse scrolled (464, 318) with delta (0, 0)
Screenshot: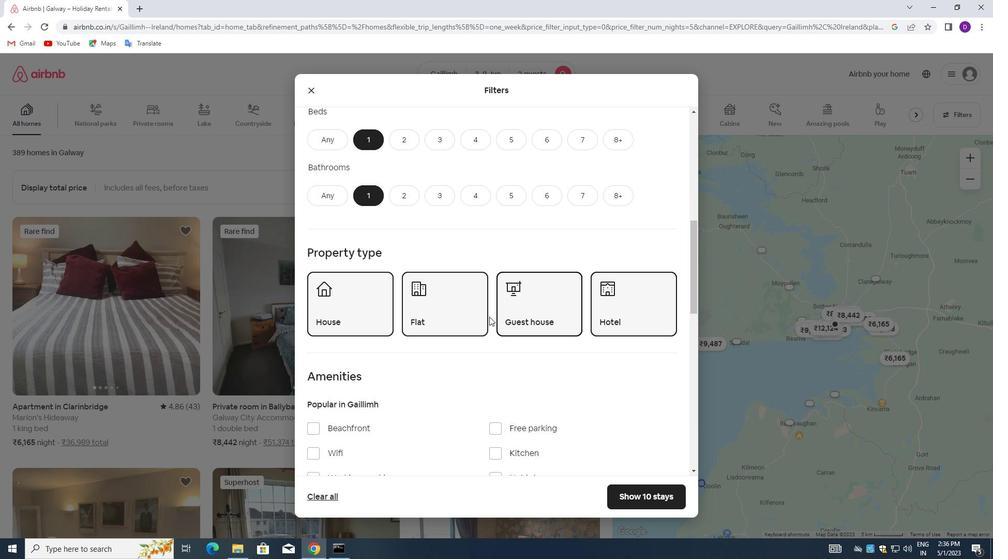 
Action: Mouse moved to (644, 414)
Screenshot: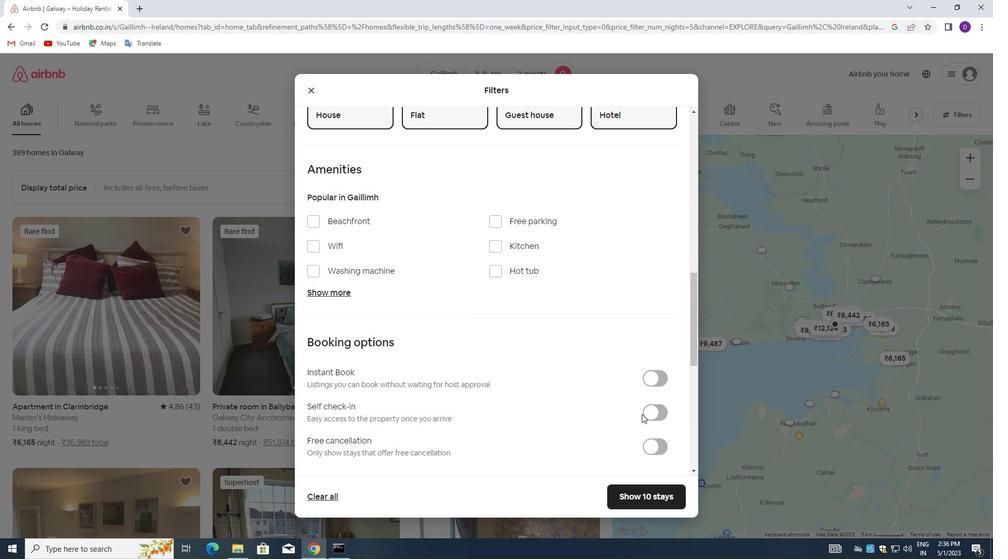 
Action: Mouse pressed left at (644, 414)
Screenshot: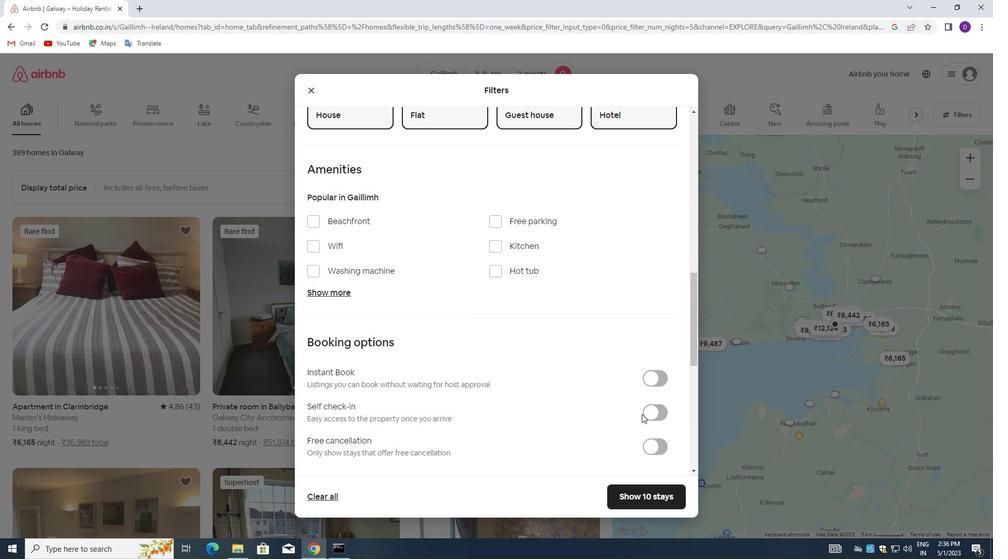 
Action: Mouse moved to (464, 344)
Screenshot: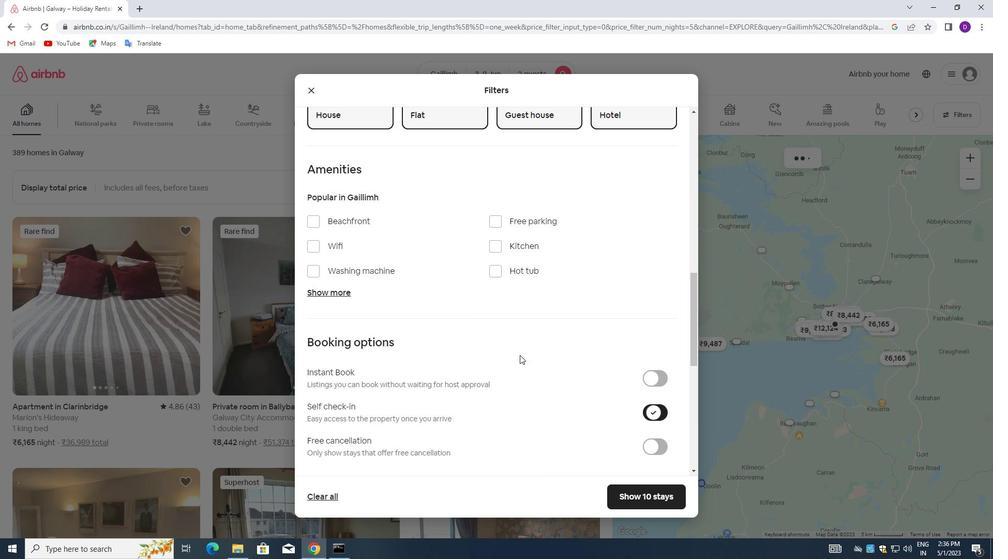 
Action: Mouse scrolled (464, 343) with delta (0, 0)
Screenshot: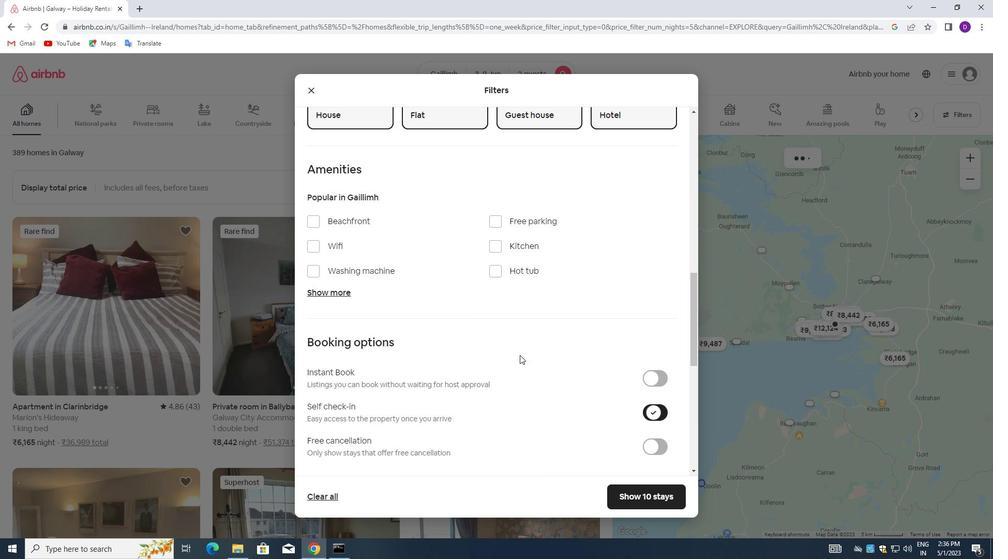 
Action: Mouse moved to (463, 344)
Screenshot: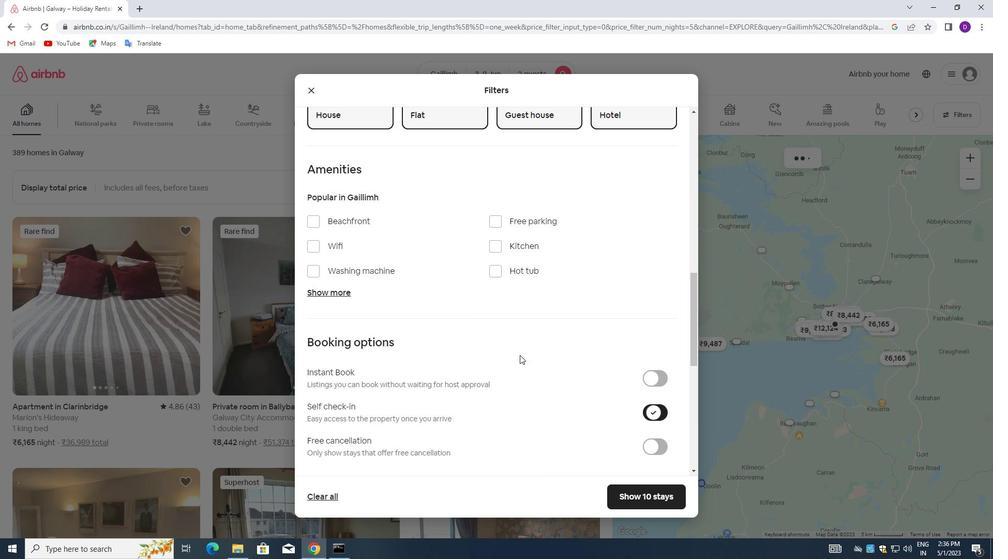 
Action: Mouse scrolled (463, 343) with delta (0, 0)
Screenshot: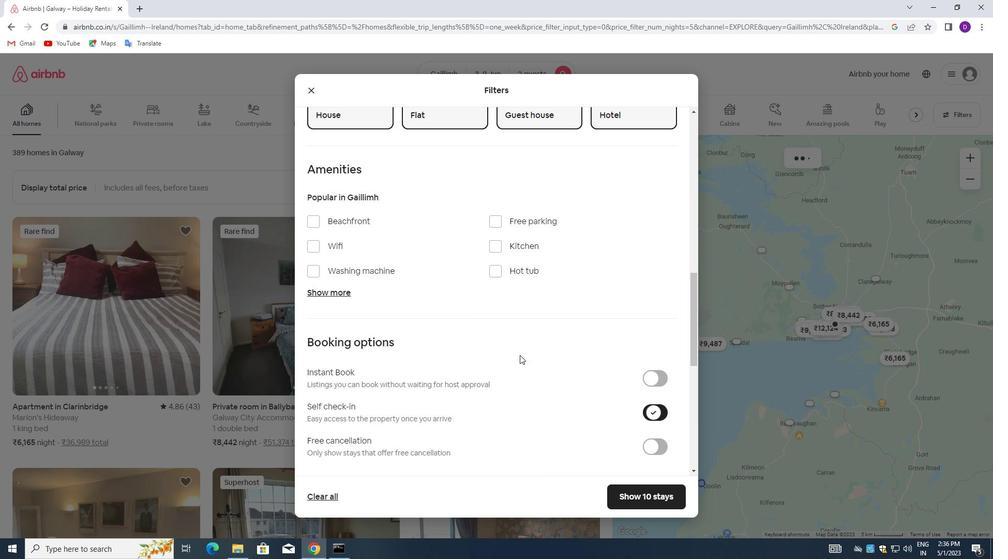 
Action: Mouse moved to (462, 344)
Screenshot: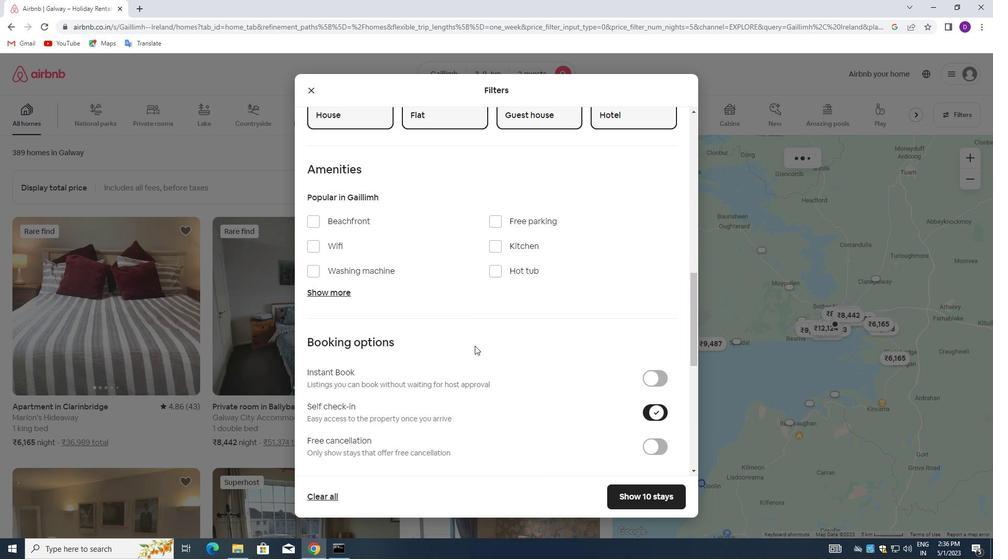 
Action: Mouse scrolled (462, 343) with delta (0, 0)
Screenshot: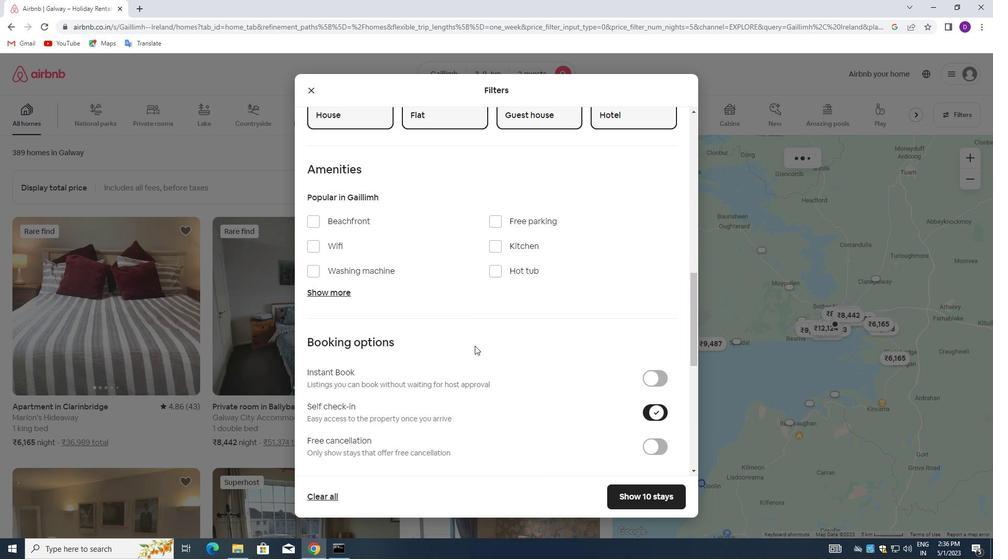 
Action: Mouse moved to (461, 344)
Screenshot: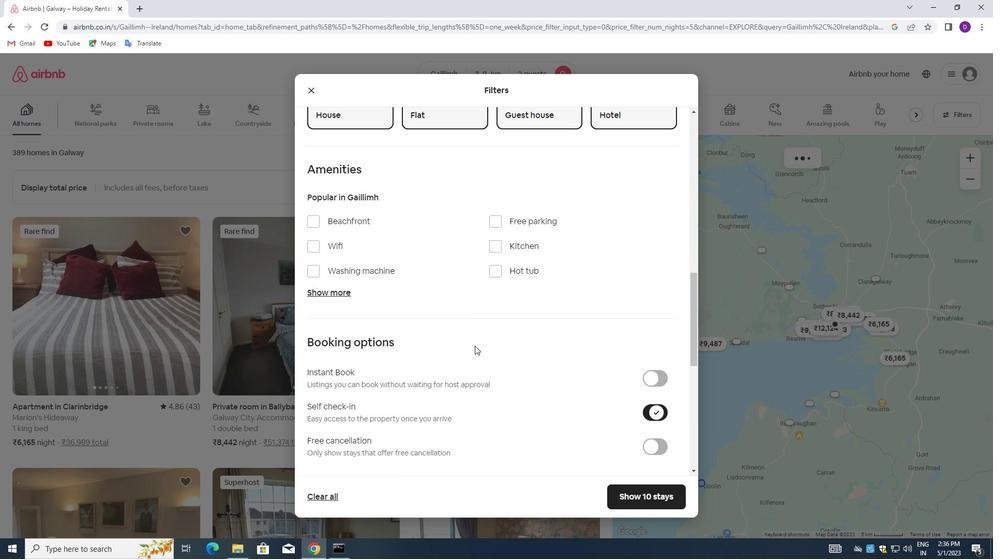 
Action: Mouse scrolled (461, 343) with delta (0, 0)
Screenshot: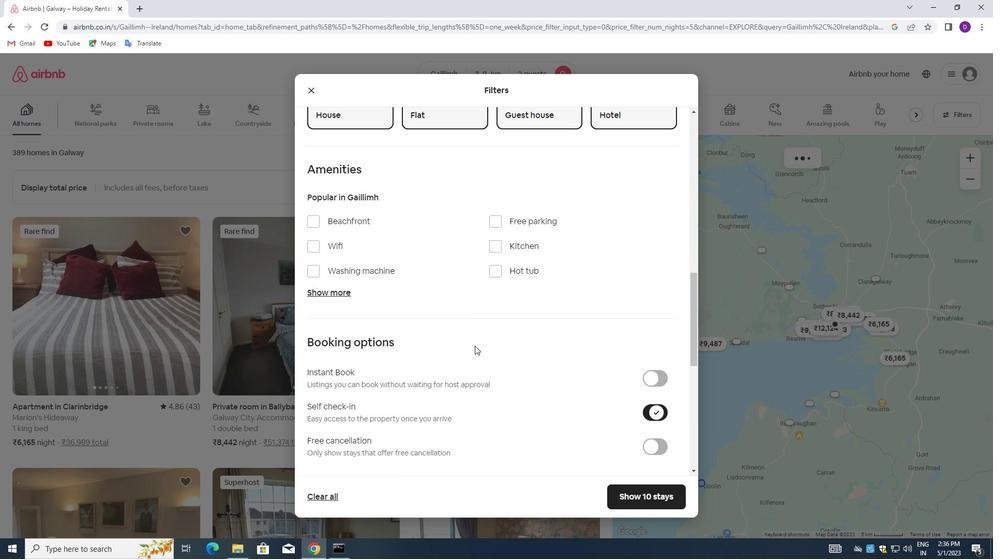 
Action: Mouse moved to (460, 344)
Screenshot: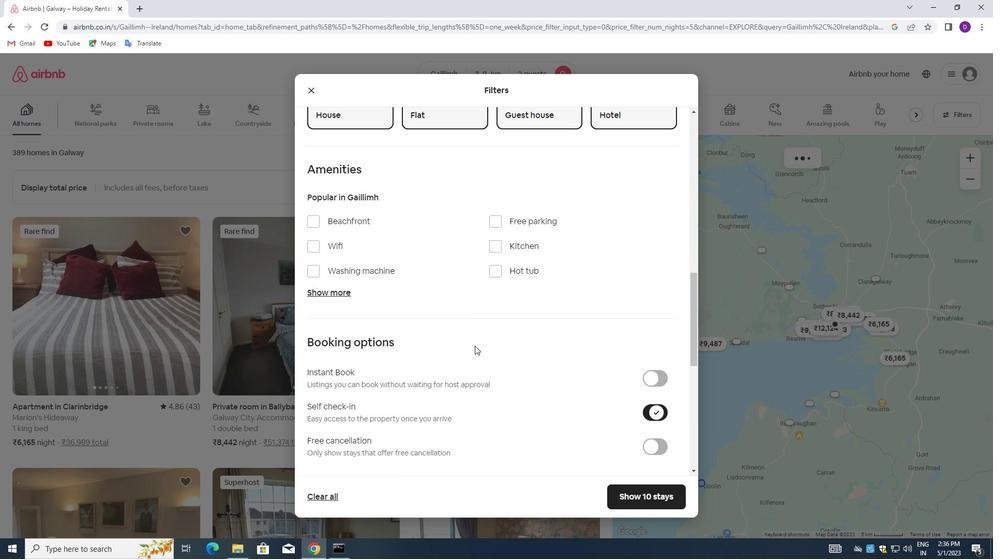 
Action: Mouse scrolled (460, 343) with delta (0, 0)
Screenshot: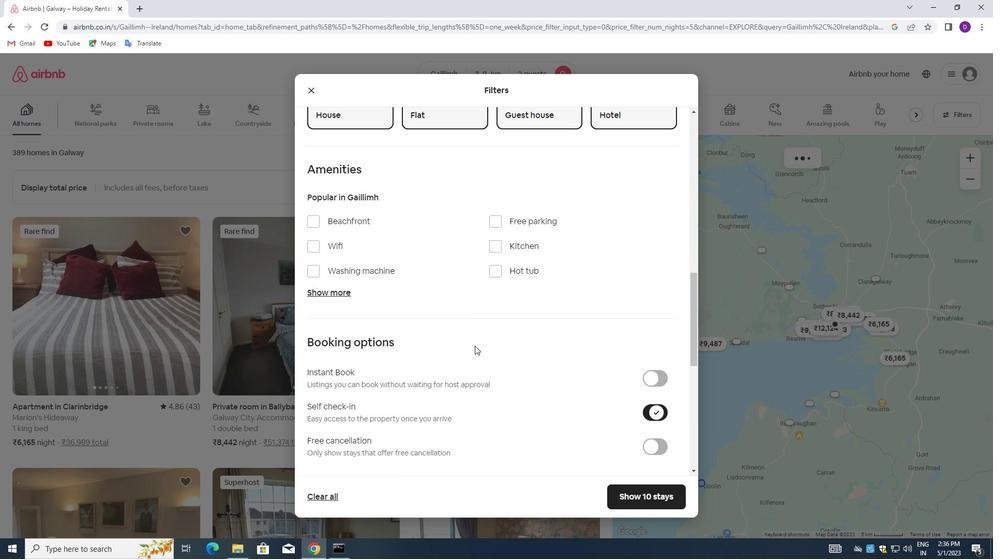 
Action: Mouse moved to (458, 344)
Screenshot: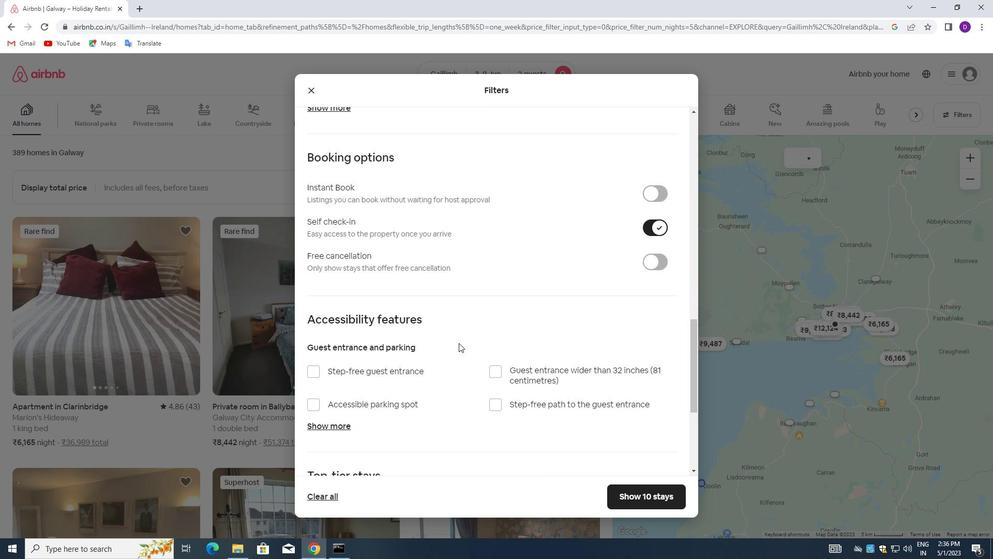 
Action: Mouse scrolled (458, 343) with delta (0, 0)
Screenshot: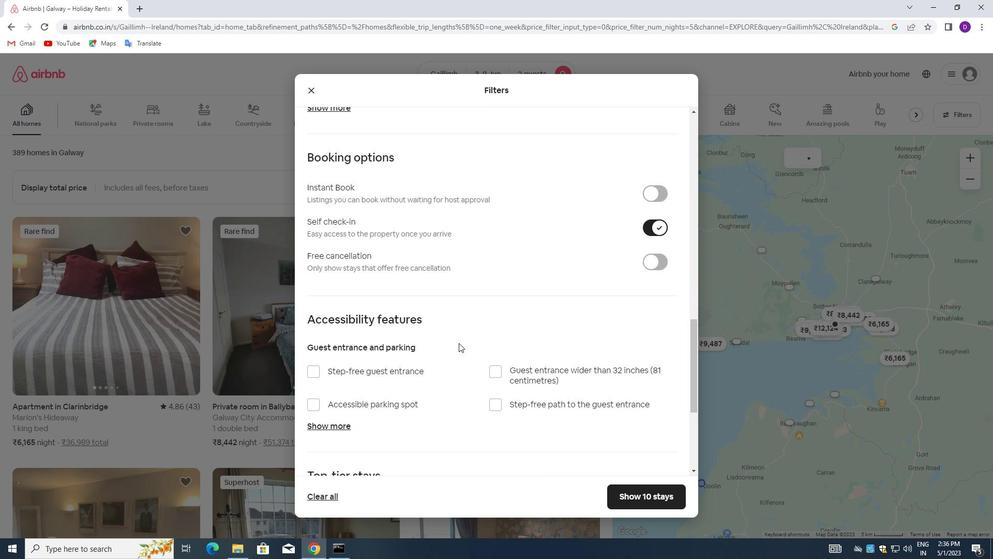 
Action: Mouse moved to (457, 346)
Screenshot: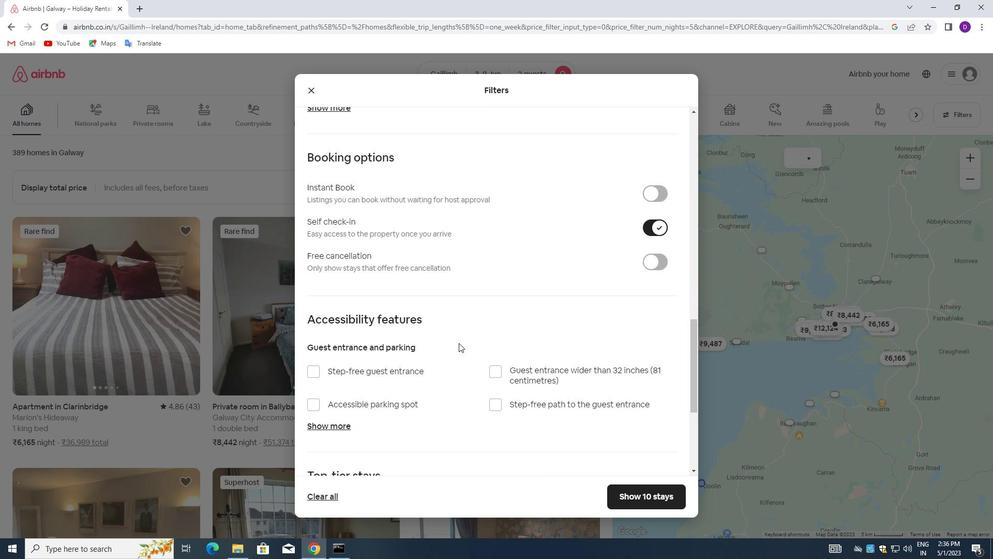 
Action: Mouse scrolled (457, 345) with delta (0, 0)
Screenshot: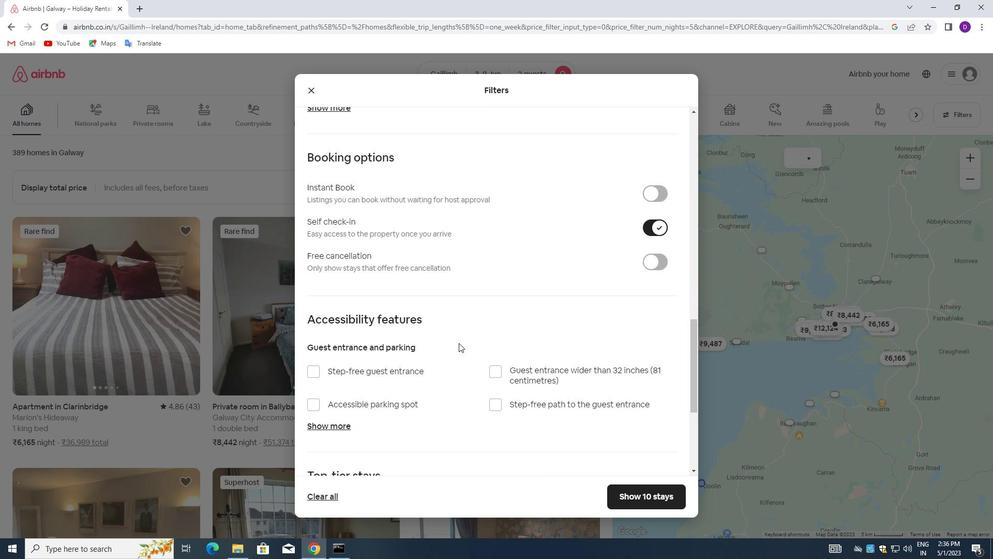 
Action: Mouse moved to (455, 348)
Screenshot: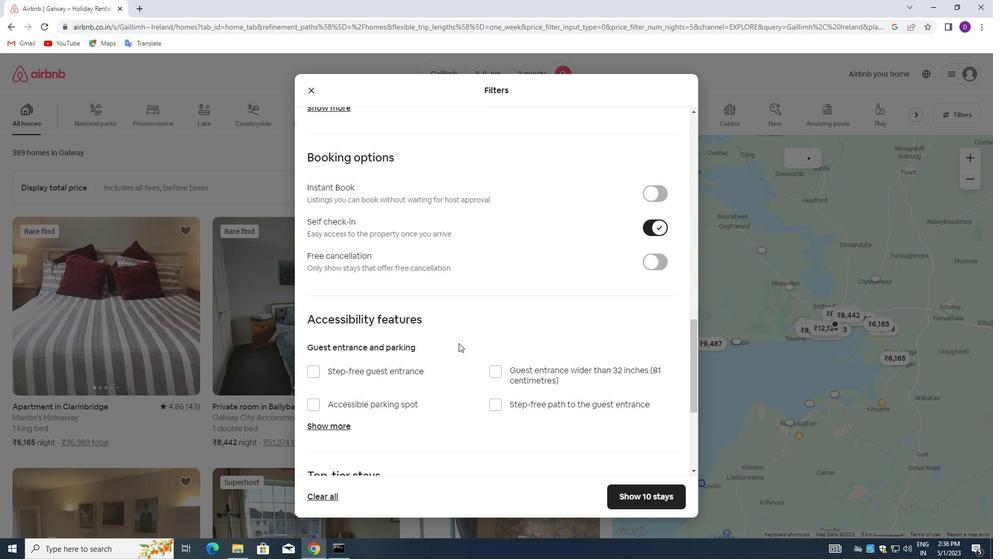 
Action: Mouse scrolled (455, 347) with delta (0, 0)
Screenshot: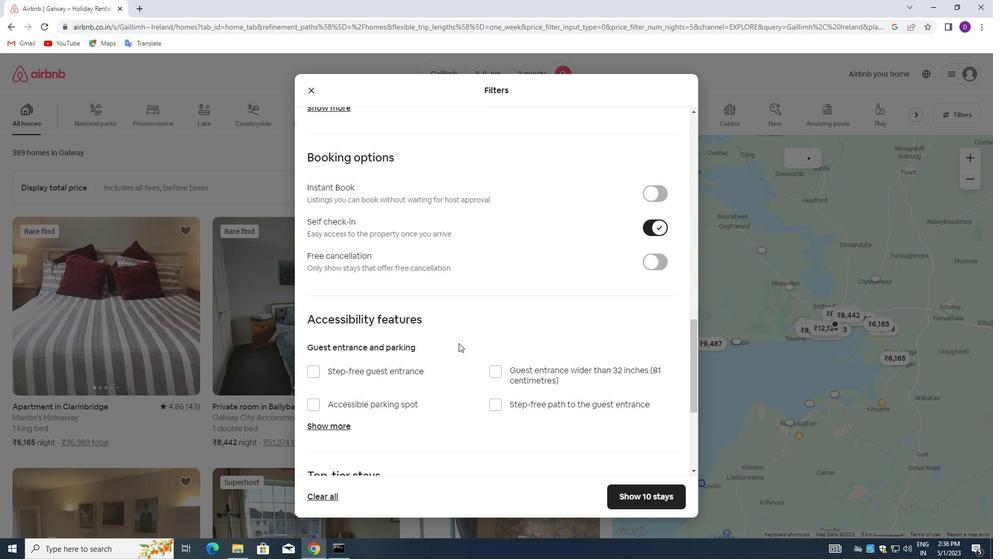 
Action: Mouse moved to (452, 349)
Screenshot: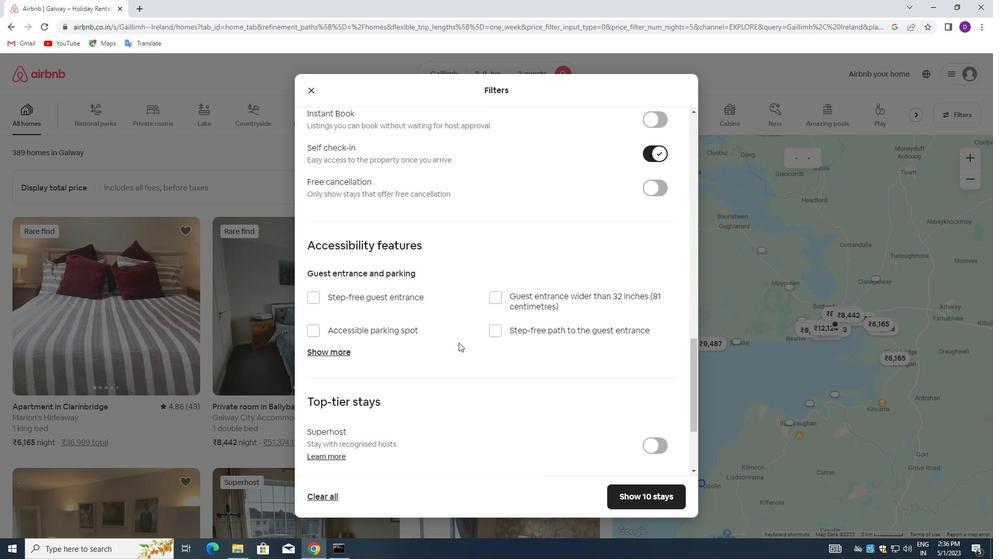 
Action: Mouse scrolled (453, 348) with delta (0, 0)
Screenshot: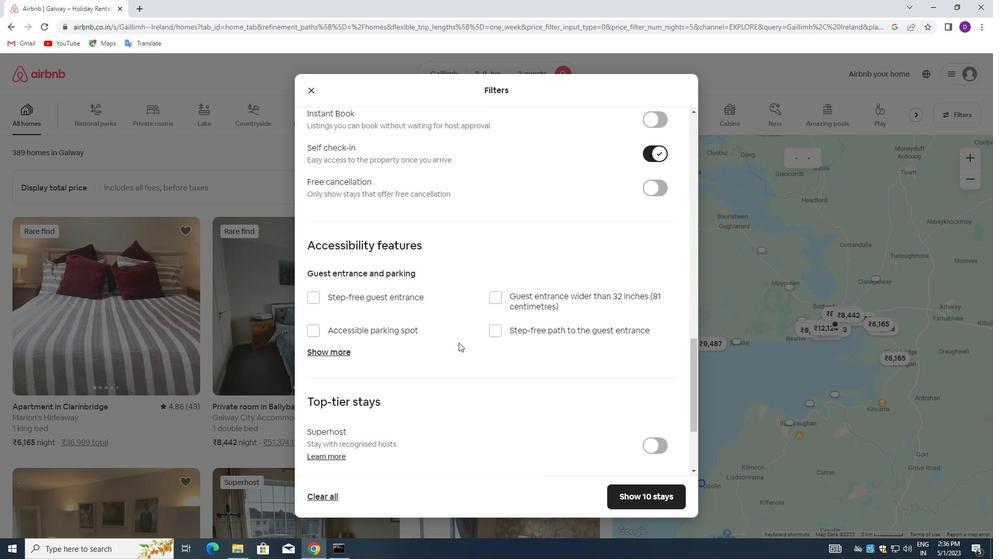 
Action: Mouse moved to (450, 350)
Screenshot: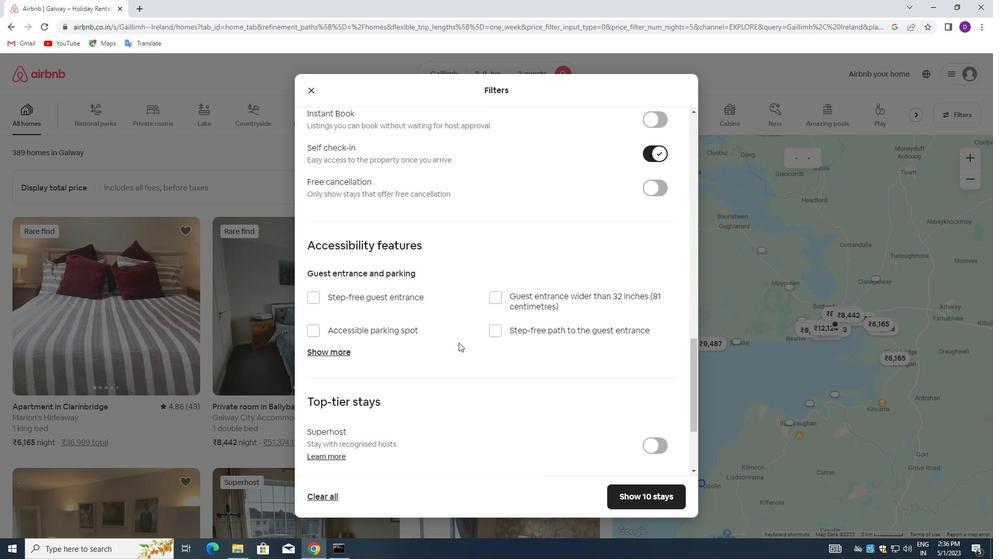 
Action: Mouse scrolled (450, 350) with delta (0, 0)
Screenshot: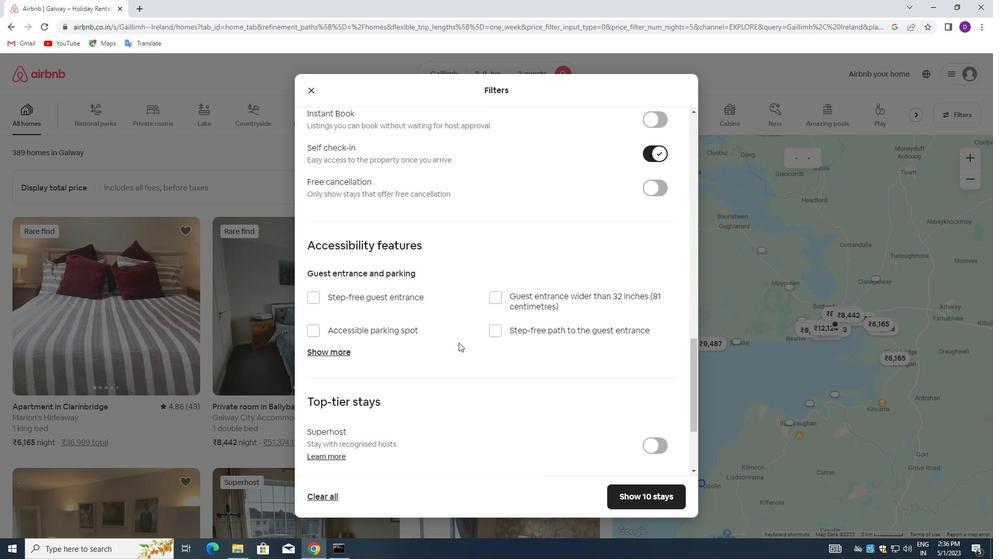 
Action: Mouse moved to (319, 398)
Screenshot: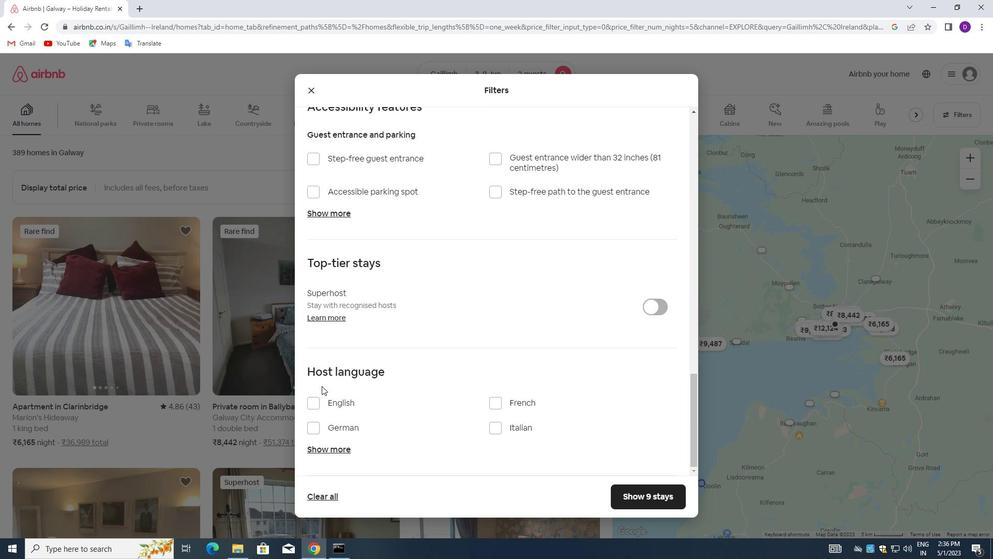 
Action: Mouse pressed left at (319, 398)
Screenshot: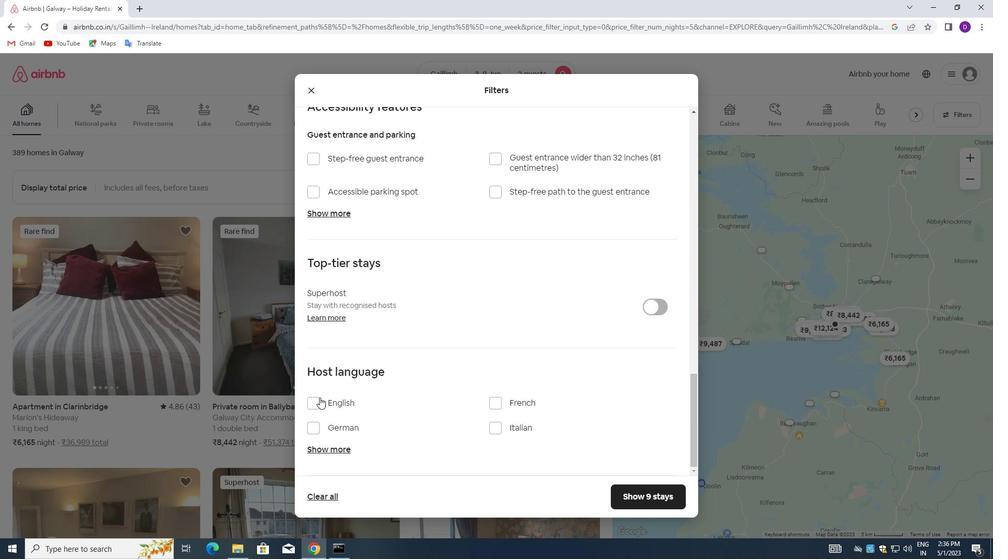
Action: Mouse moved to (629, 492)
Screenshot: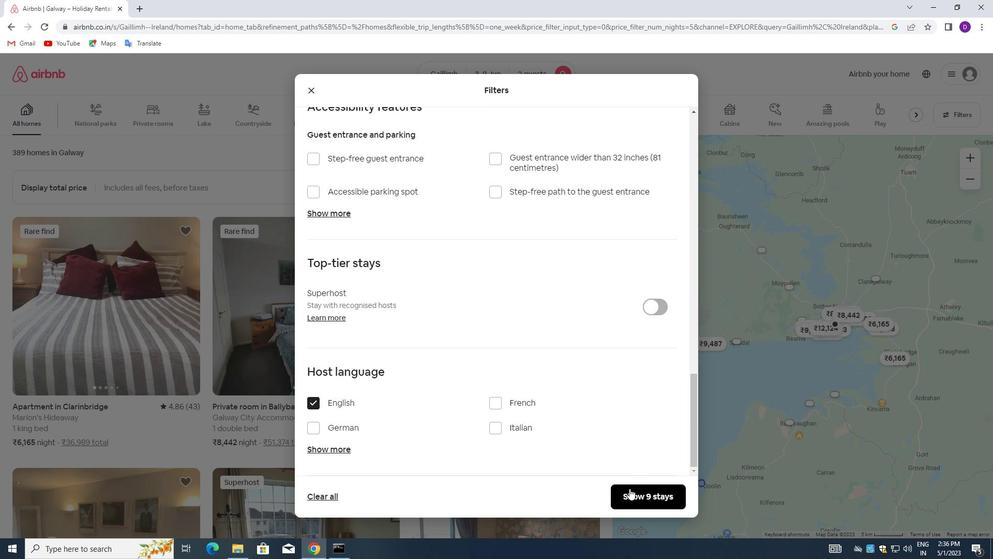 
Action: Mouse pressed left at (629, 492)
Screenshot: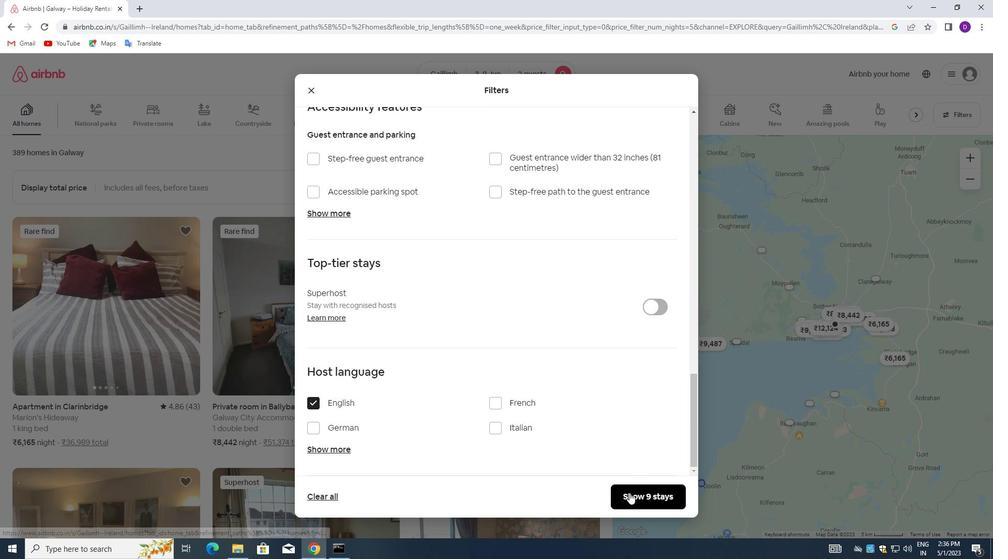 
Action: Mouse moved to (583, 399)
Screenshot: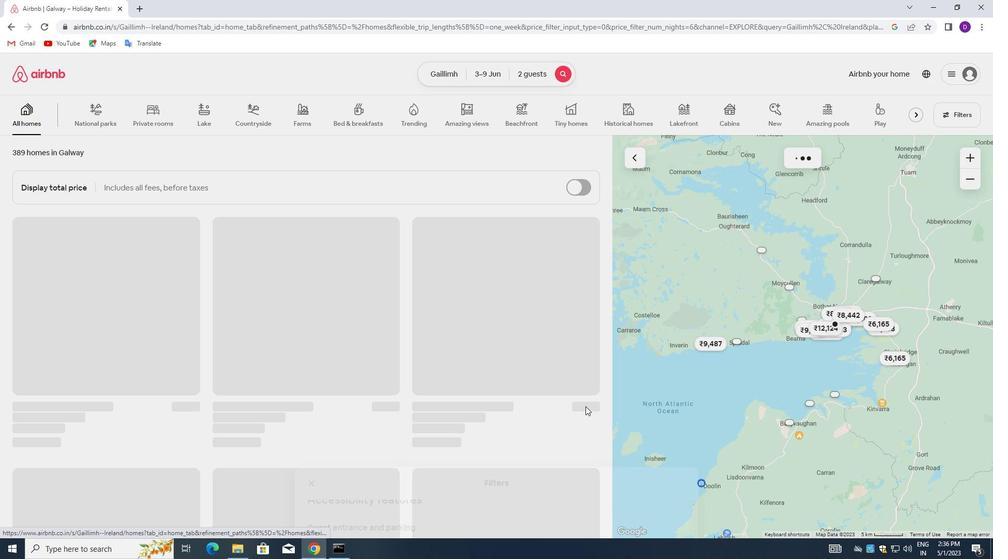
